 Task: Look for space in Santeramo in Colle, Italy from 6th September, 2023 to 10th September, 2023 for 1 adult in price range Rs.10000 to Rs.15000. Place can be private room with 1  bedroom having 1 bed and 1 bathroom. Property type can be house, flat, guest house, hotel. Booking option can be shelf check-in. Required host language is English.
Action: Mouse moved to (382, 109)
Screenshot: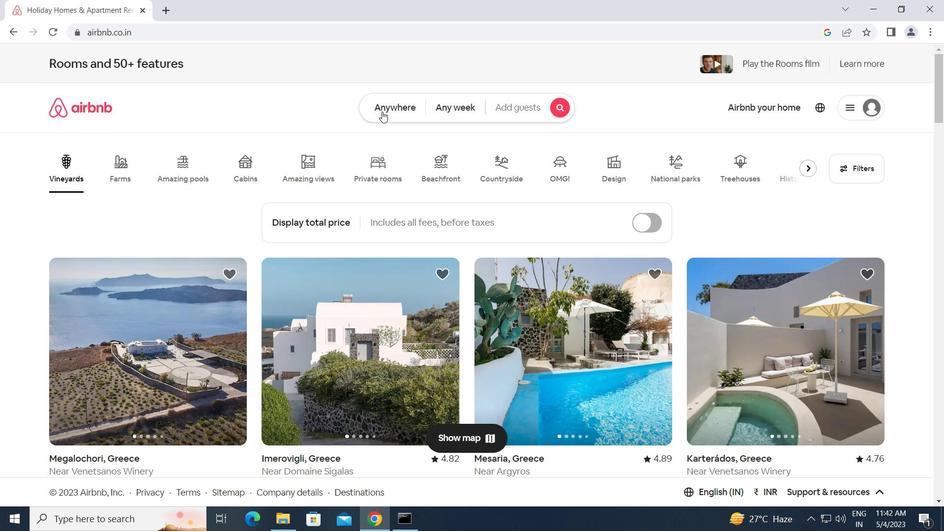 
Action: Mouse pressed left at (382, 109)
Screenshot: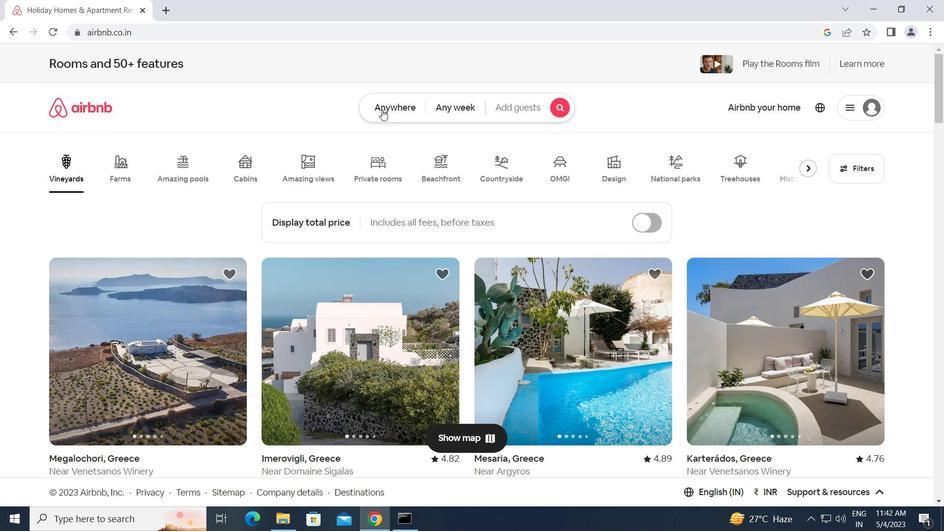 
Action: Mouse moved to (320, 153)
Screenshot: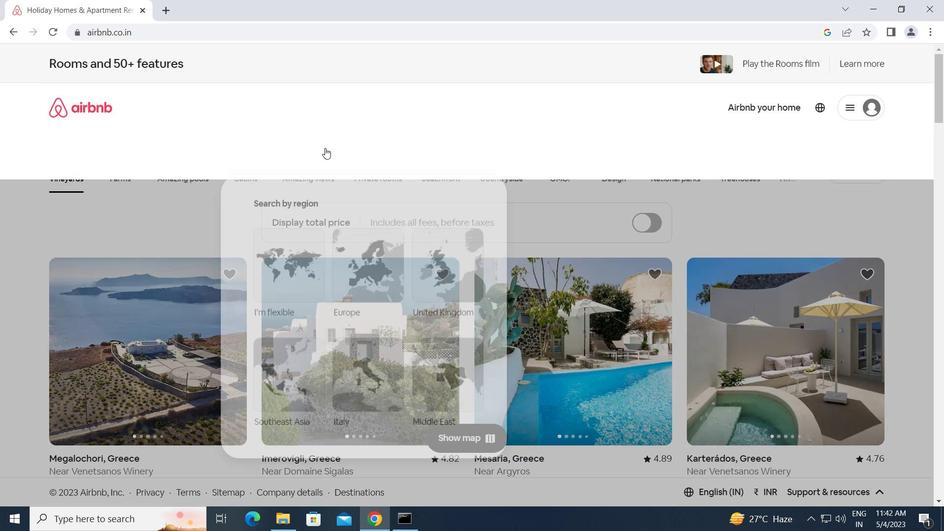 
Action: Mouse pressed left at (320, 153)
Screenshot: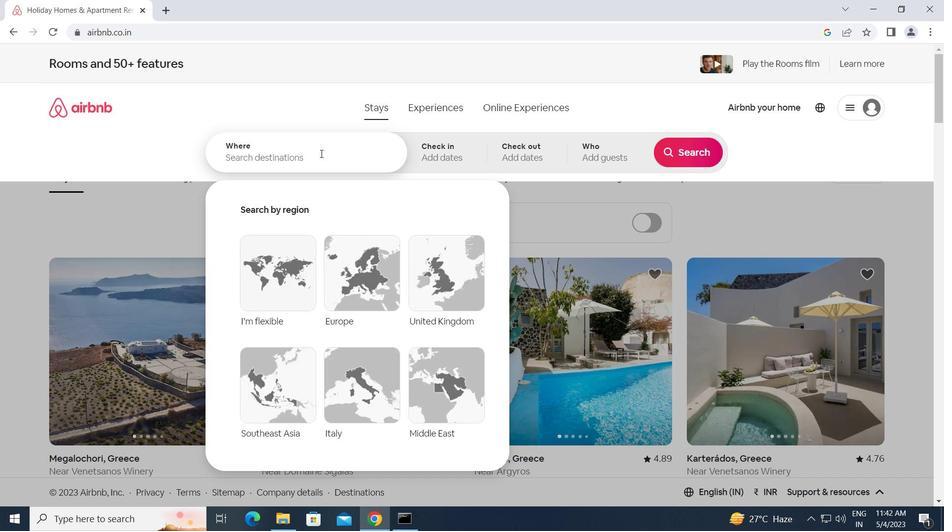 
Action: Mouse moved to (320, 153)
Screenshot: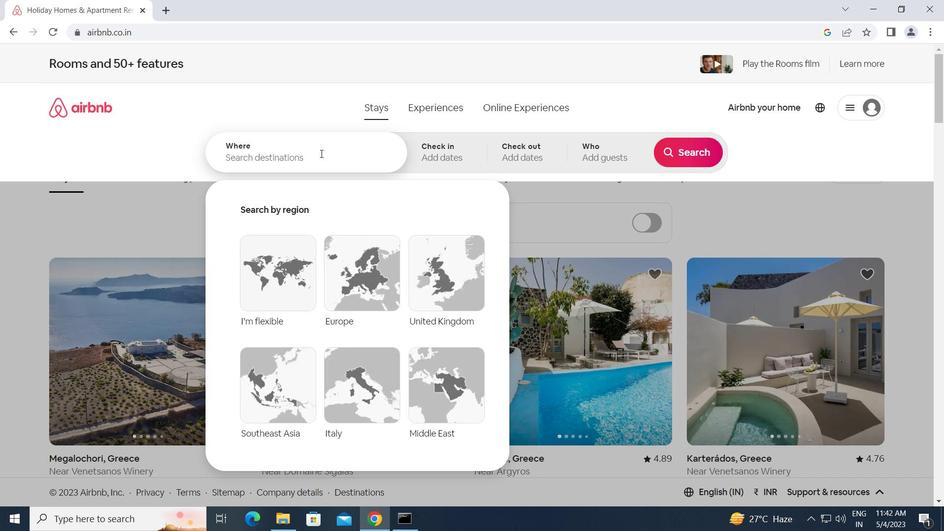 
Action: Key pressed s
Screenshot: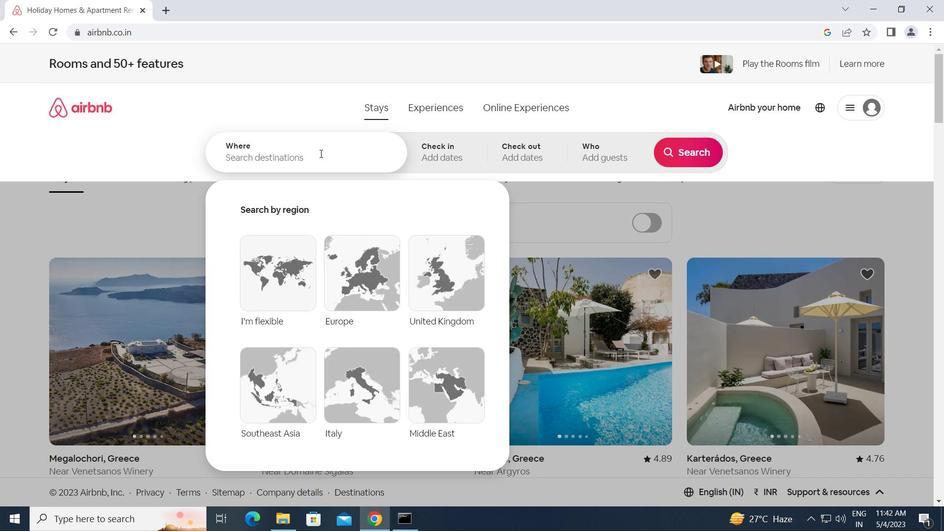 
Action: Mouse moved to (320, 153)
Screenshot: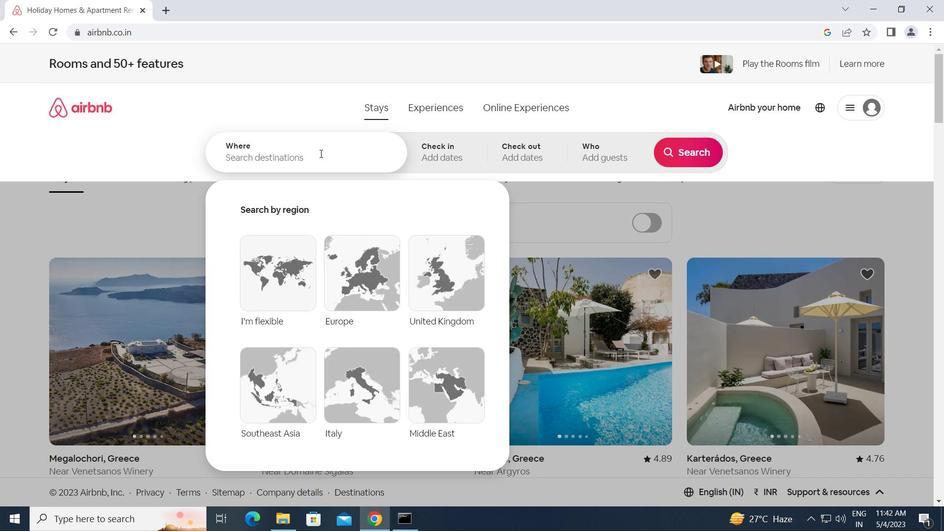 
Action: Key pressed <Key.caps_lock>
Screenshot: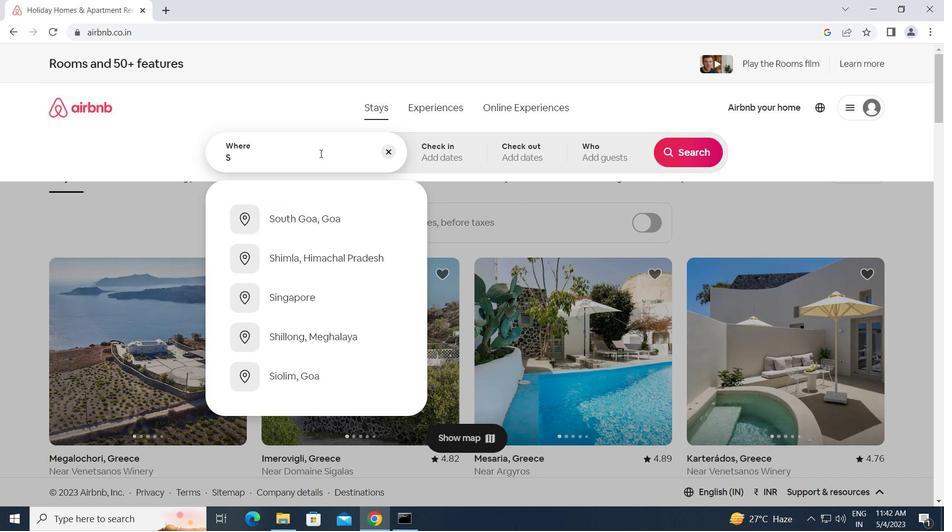 
Action: Mouse moved to (319, 153)
Screenshot: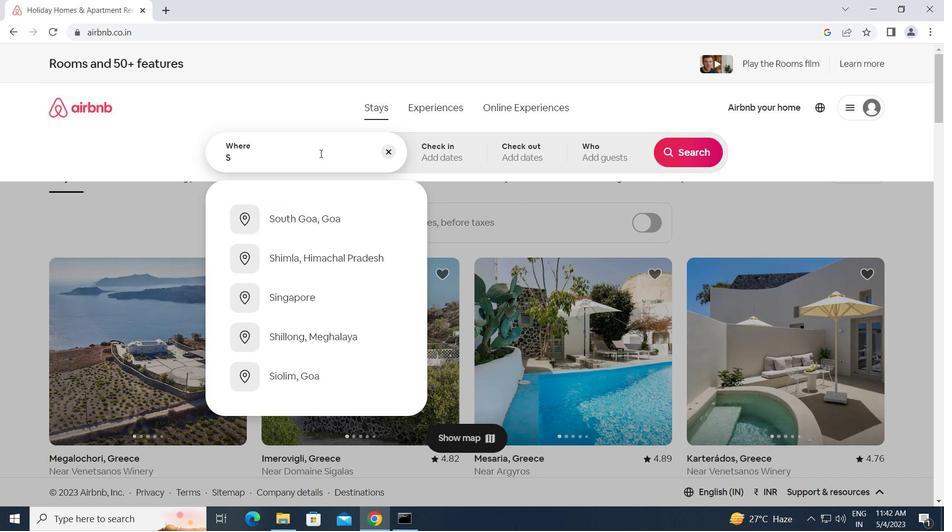 
Action: Key pressed a
Screenshot: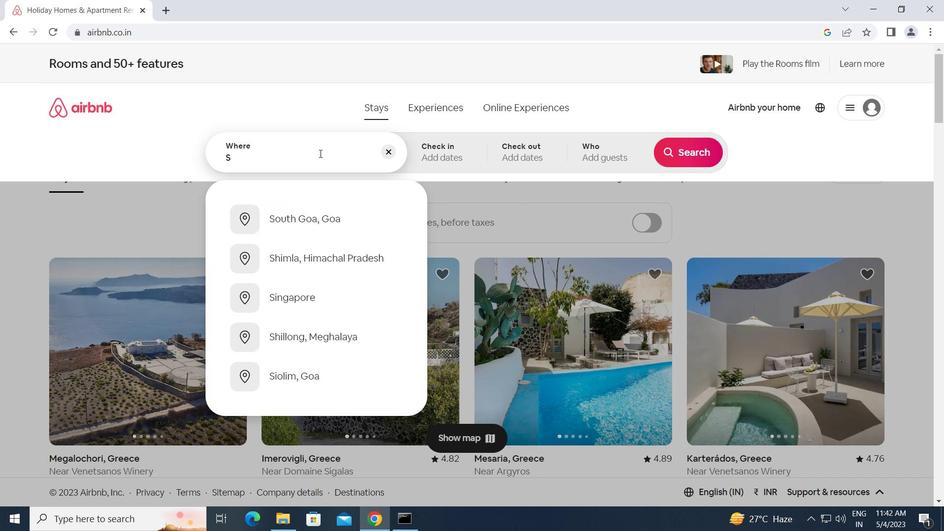 
Action: Mouse moved to (318, 152)
Screenshot: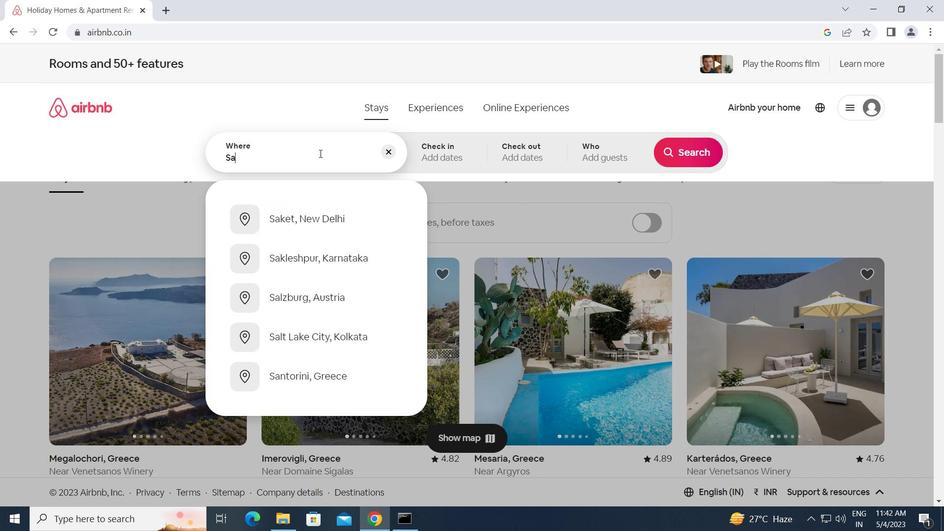 
Action: Key pressed n
Screenshot: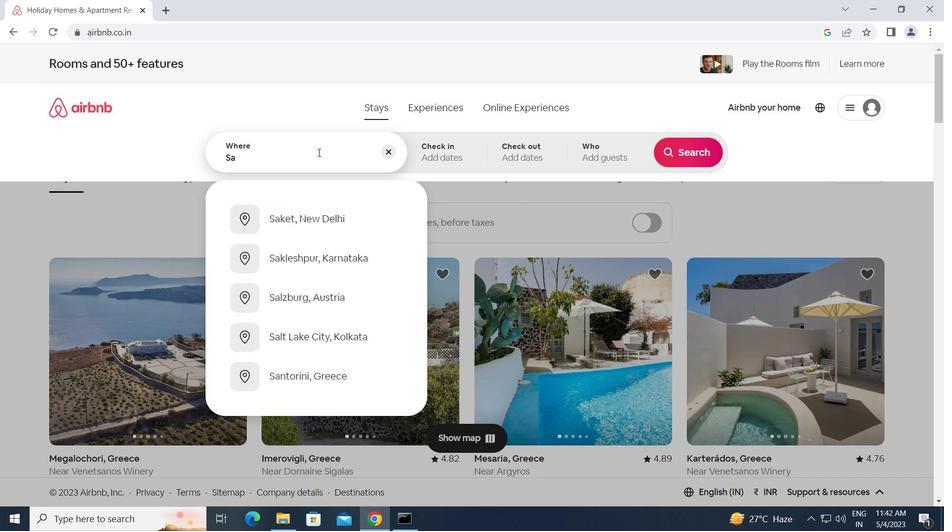 
Action: Mouse moved to (317, 151)
Screenshot: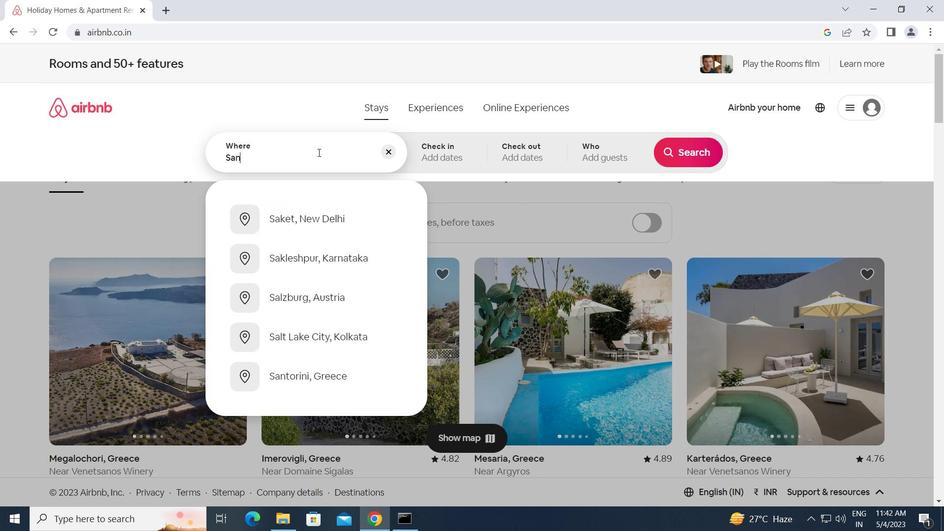 
Action: Key pressed teramo
Screenshot: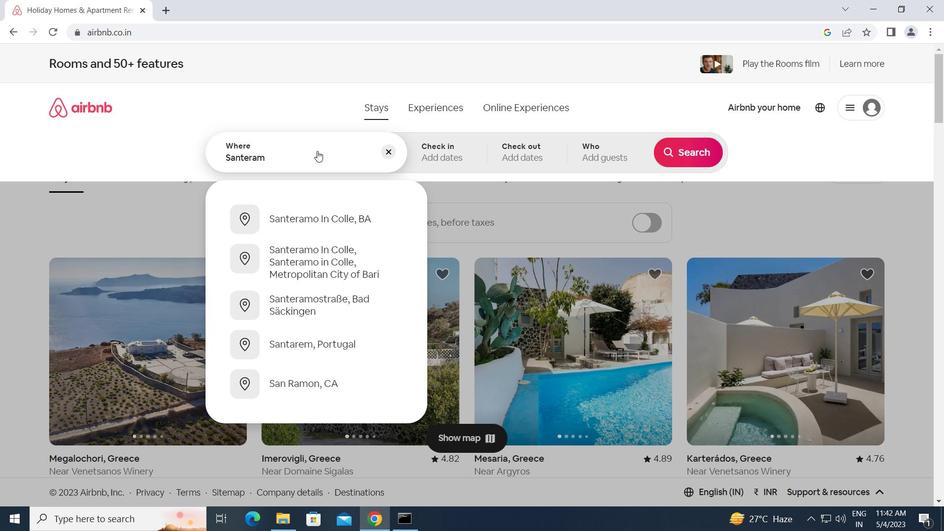 
Action: Mouse moved to (314, 150)
Screenshot: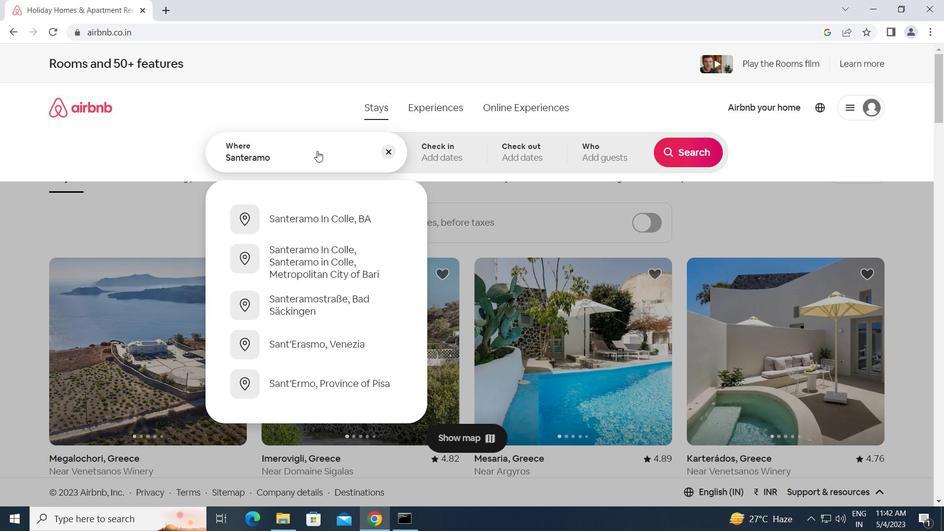 
Action: Key pressed <Key.space>in<Key.space>
Screenshot: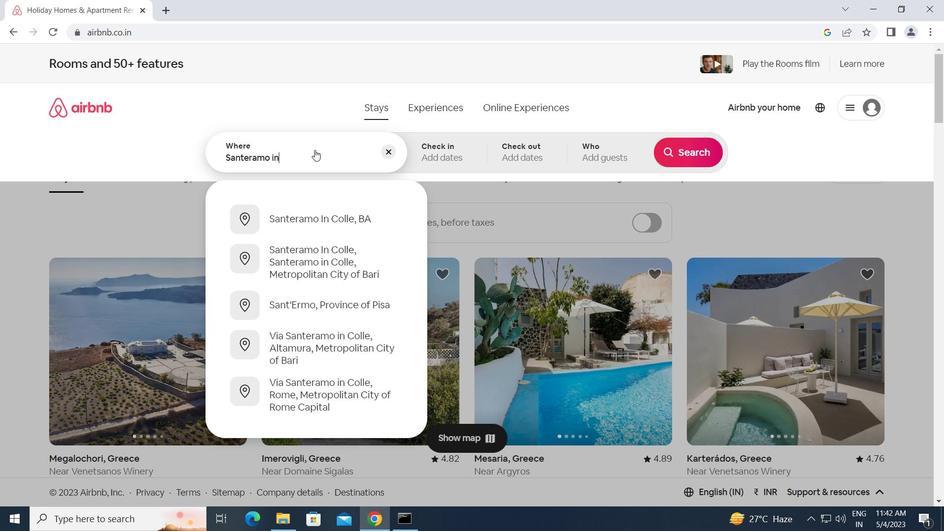 
Action: Mouse moved to (311, 149)
Screenshot: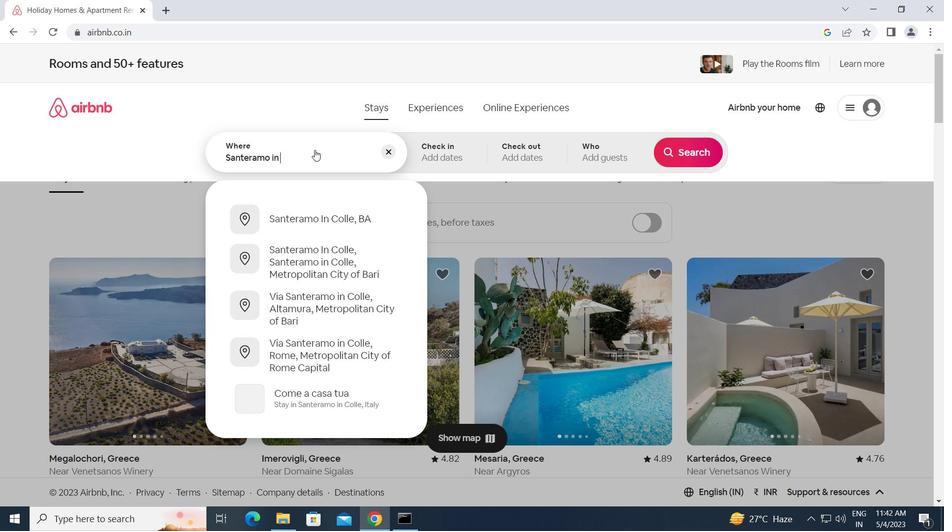 
Action: Key pressed <Key.caps_lock>c<Key.caps_lock>o
Screenshot: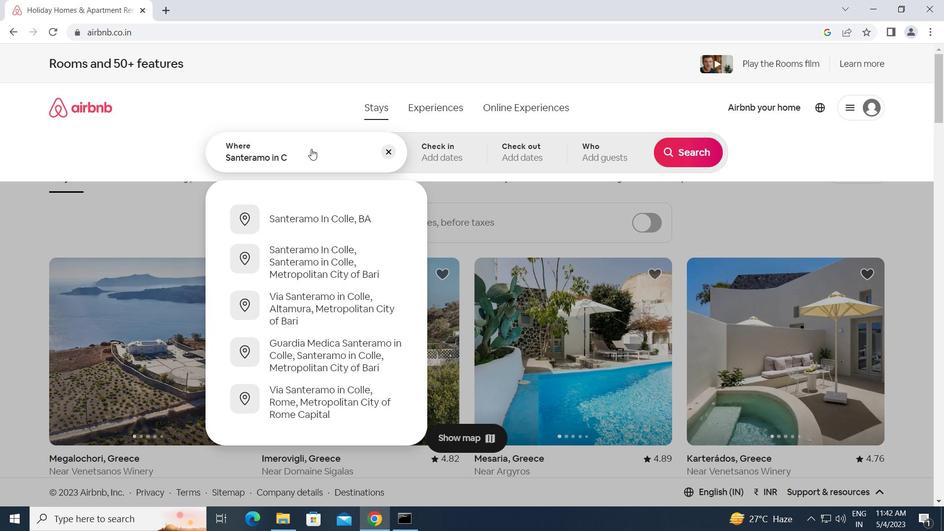 
Action: Mouse moved to (311, 148)
Screenshot: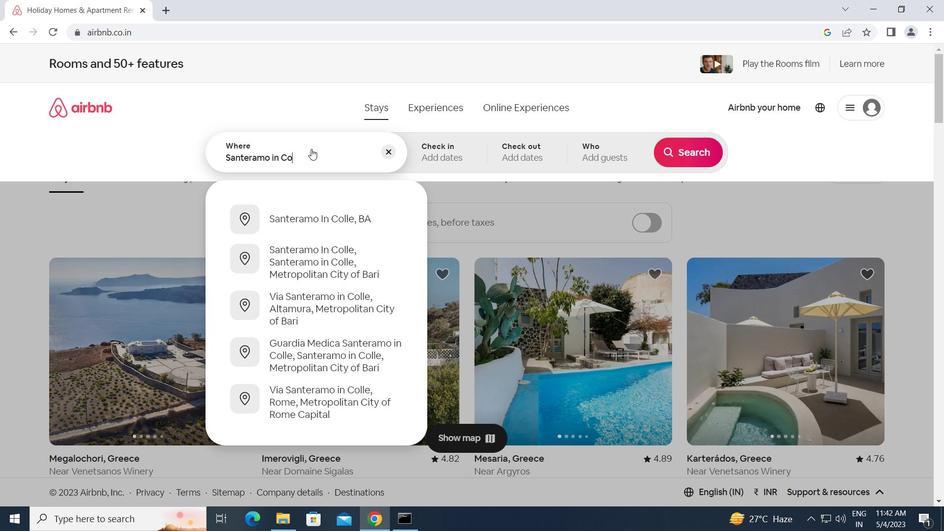 
Action: Key pressed lle,<Key.space><Key.caps_lock>
Screenshot: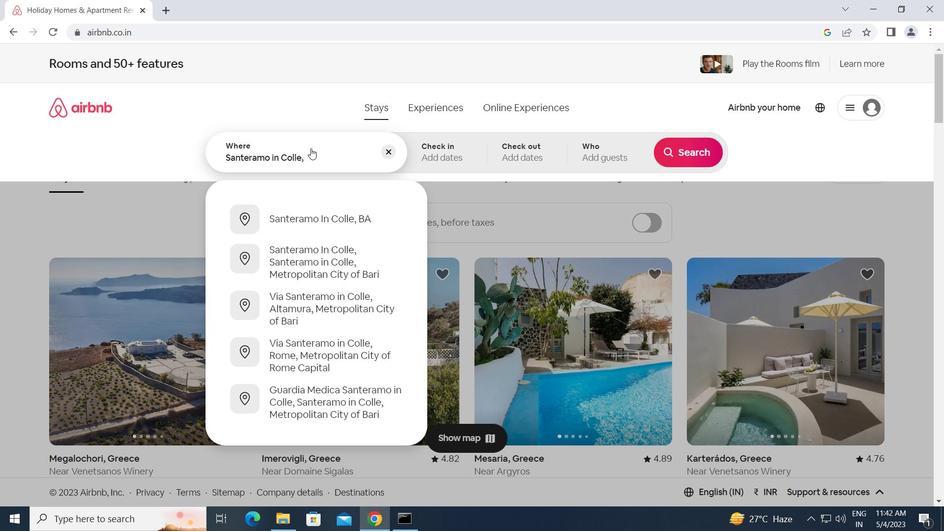 
Action: Mouse moved to (609, 221)
Screenshot: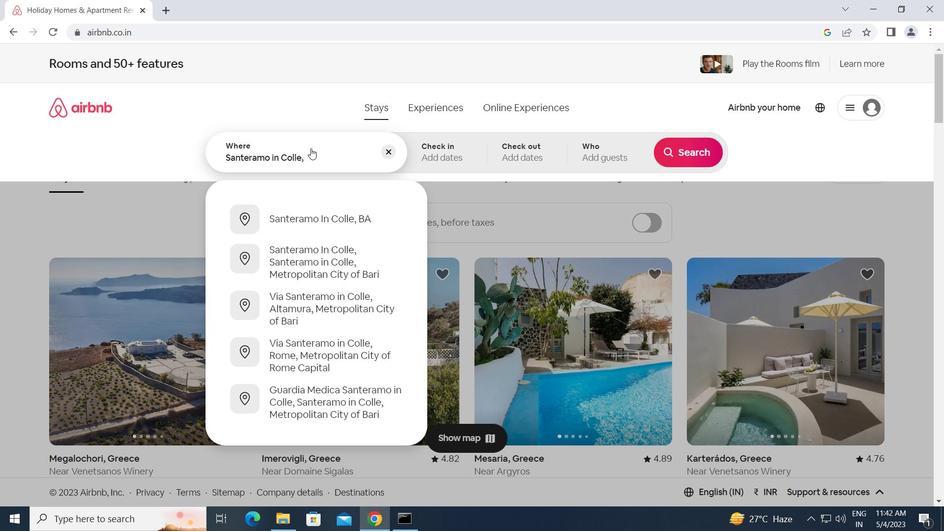 
Action: Key pressed i<Key.caps_lock>taly<Key.enter>
Screenshot: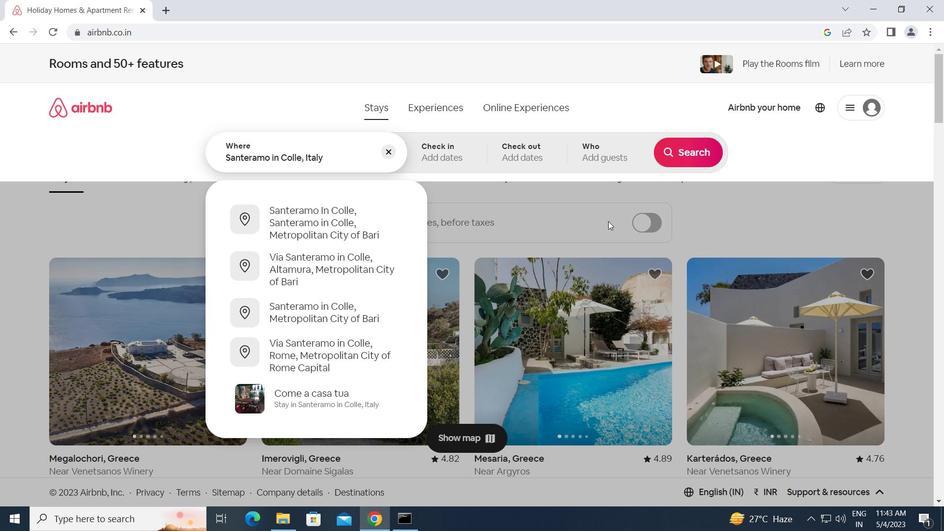 
Action: Mouse moved to (683, 258)
Screenshot: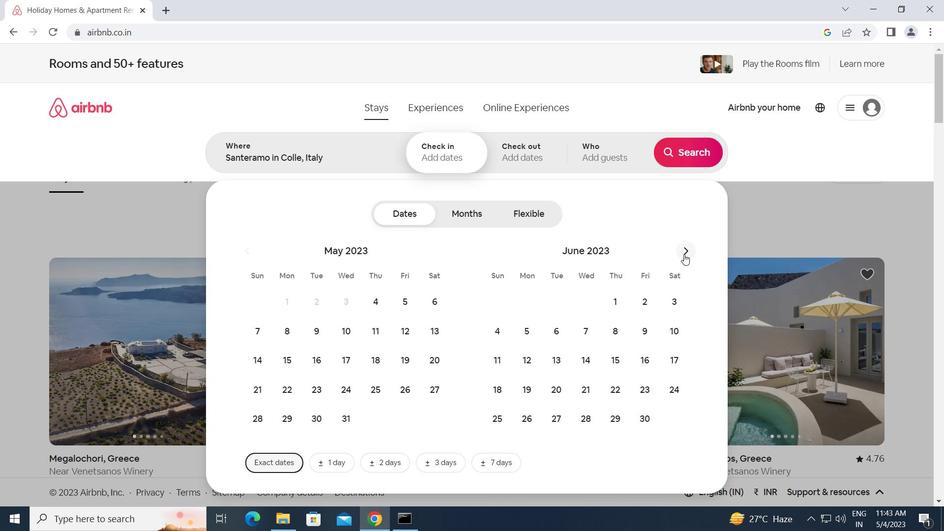
Action: Mouse pressed left at (683, 258)
Screenshot: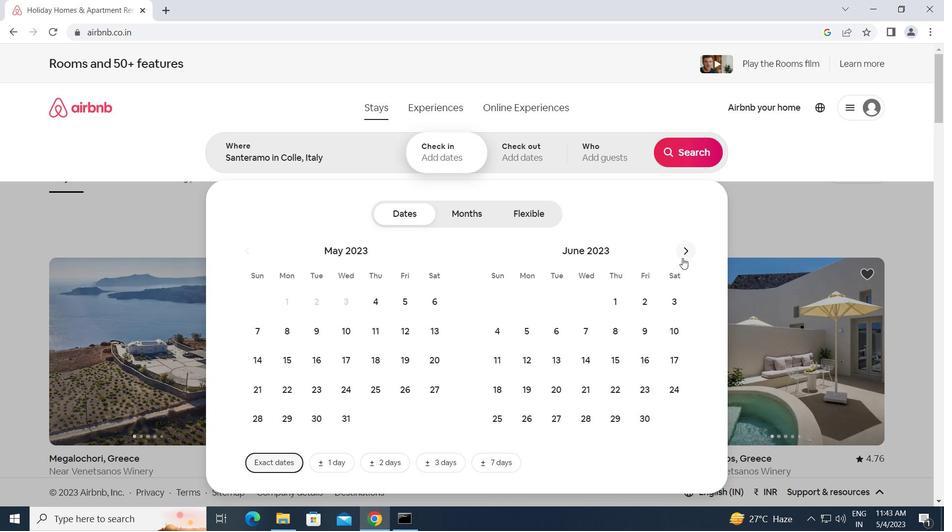 
Action: Mouse moved to (683, 258)
Screenshot: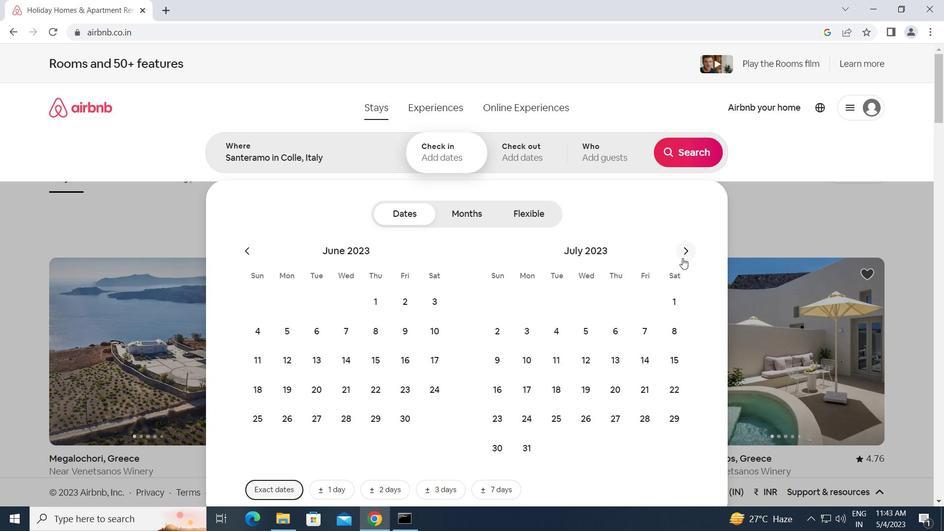 
Action: Mouse pressed left at (683, 258)
Screenshot: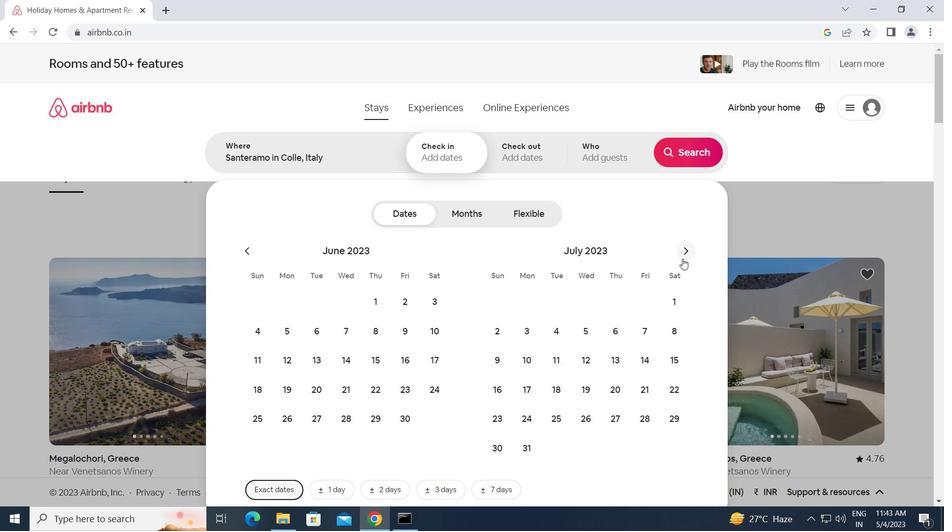 
Action: Mouse pressed left at (683, 258)
Screenshot: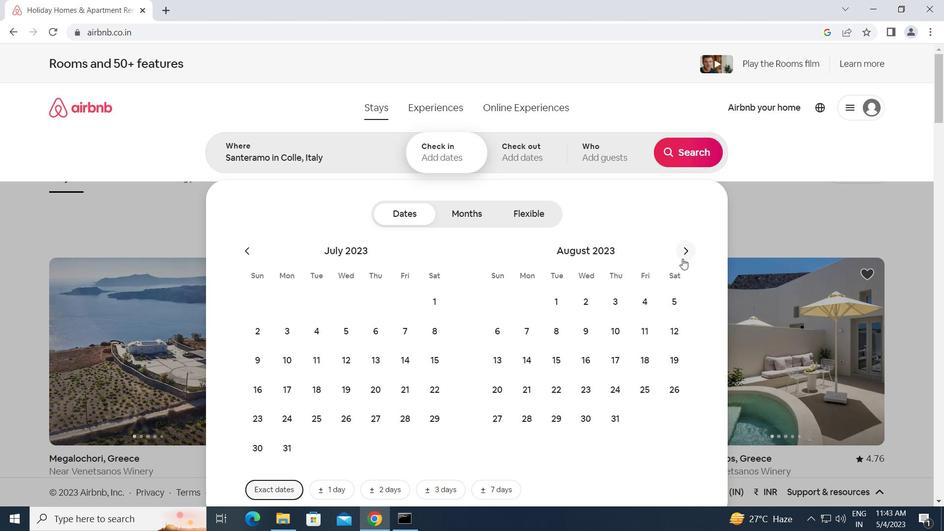 
Action: Mouse moved to (584, 331)
Screenshot: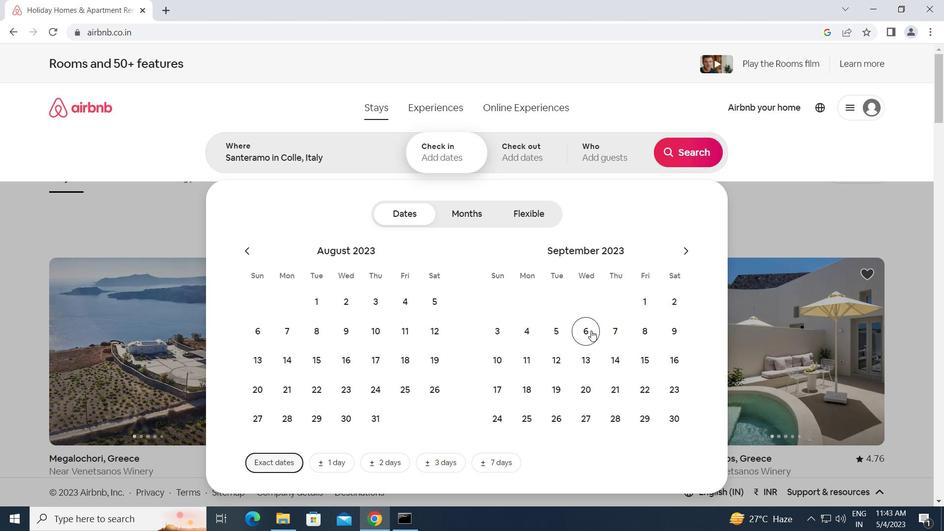 
Action: Mouse pressed left at (584, 331)
Screenshot: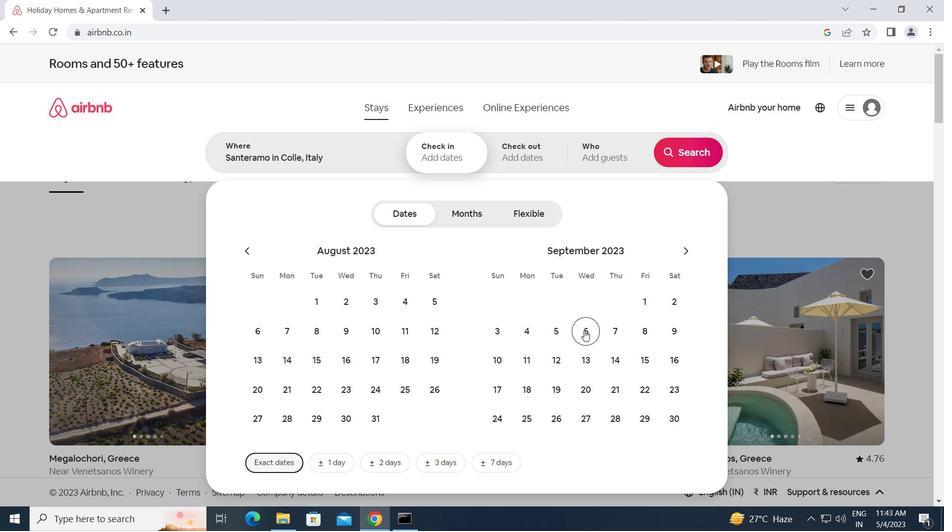 
Action: Mouse moved to (500, 362)
Screenshot: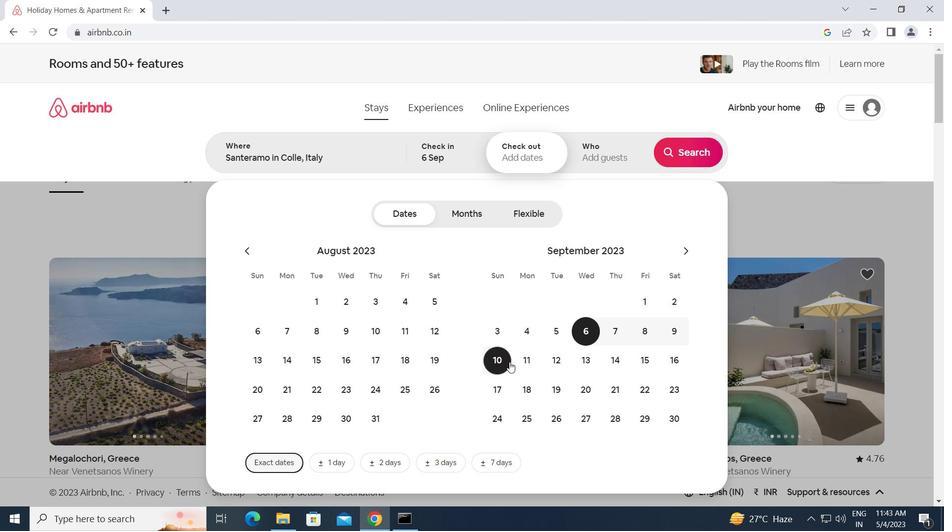 
Action: Mouse pressed left at (500, 362)
Screenshot: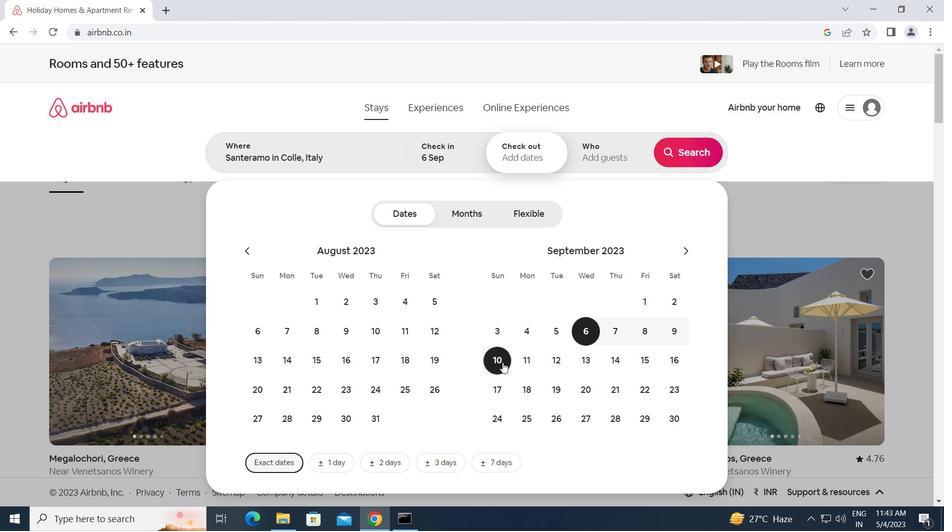 
Action: Mouse moved to (620, 151)
Screenshot: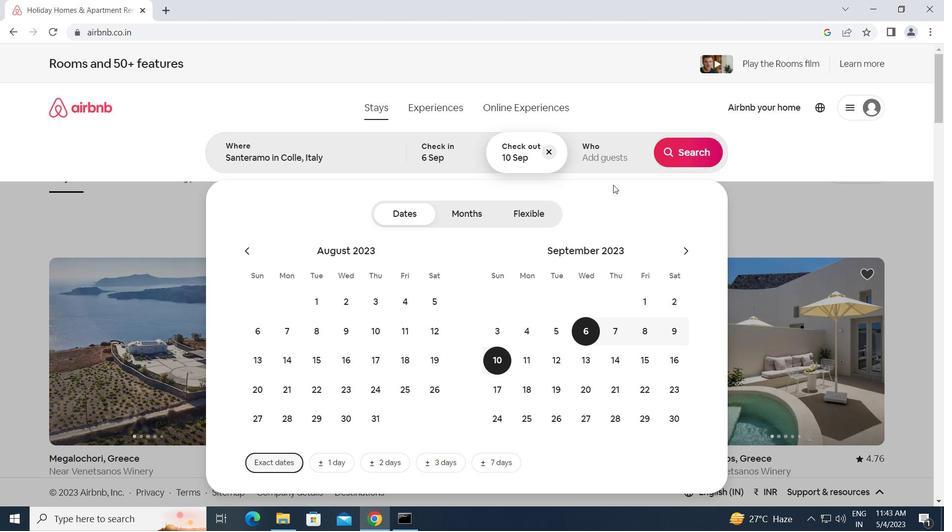 
Action: Mouse pressed left at (620, 151)
Screenshot: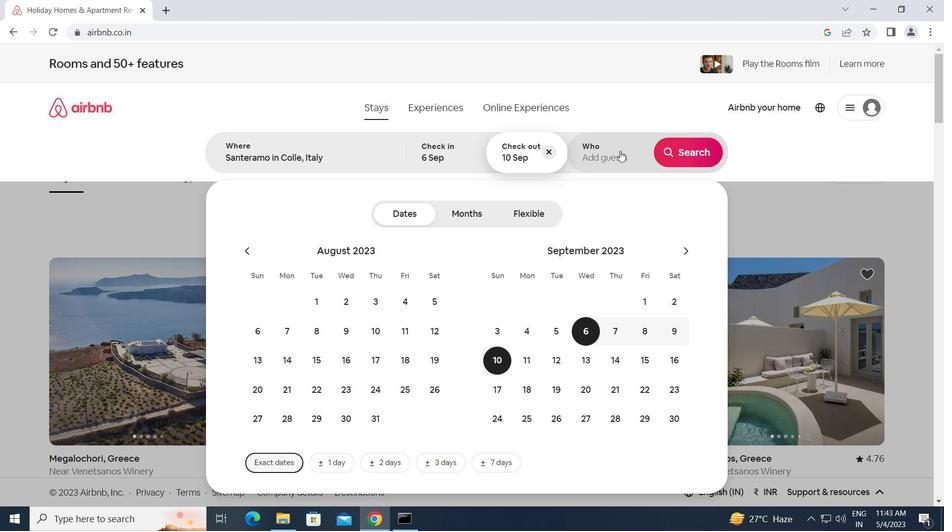 
Action: Mouse moved to (687, 217)
Screenshot: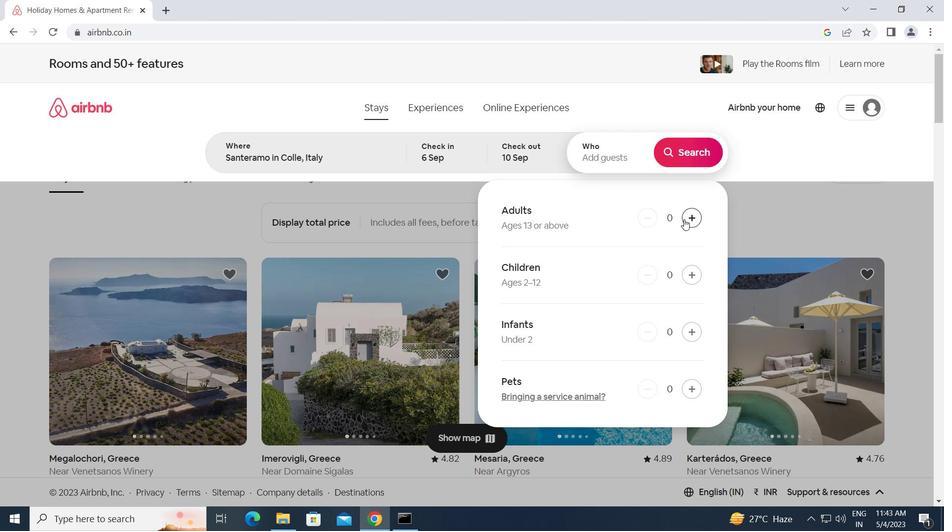 
Action: Mouse pressed left at (687, 217)
Screenshot: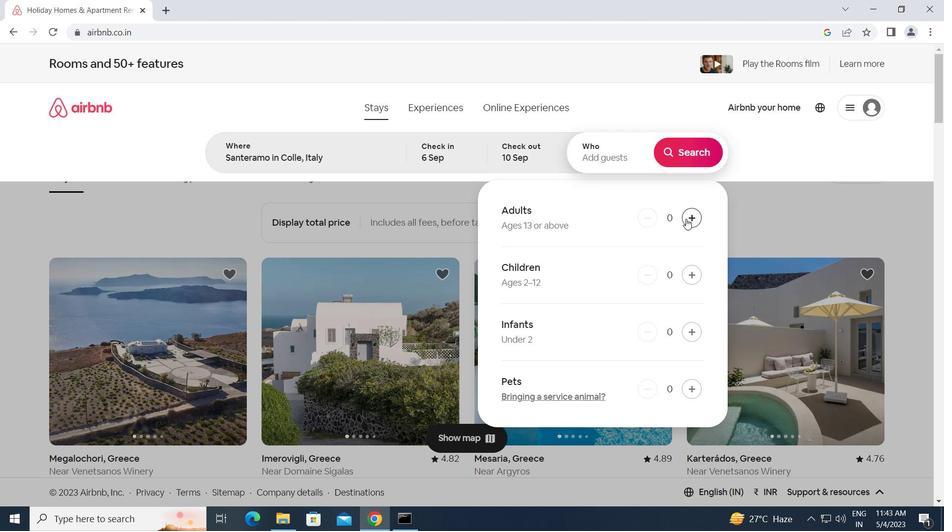 
Action: Mouse moved to (696, 153)
Screenshot: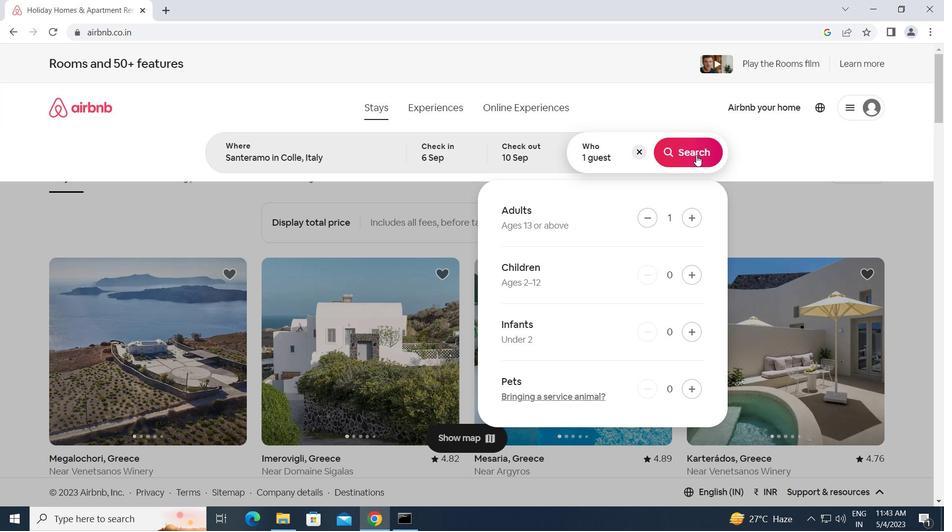 
Action: Mouse pressed left at (696, 153)
Screenshot: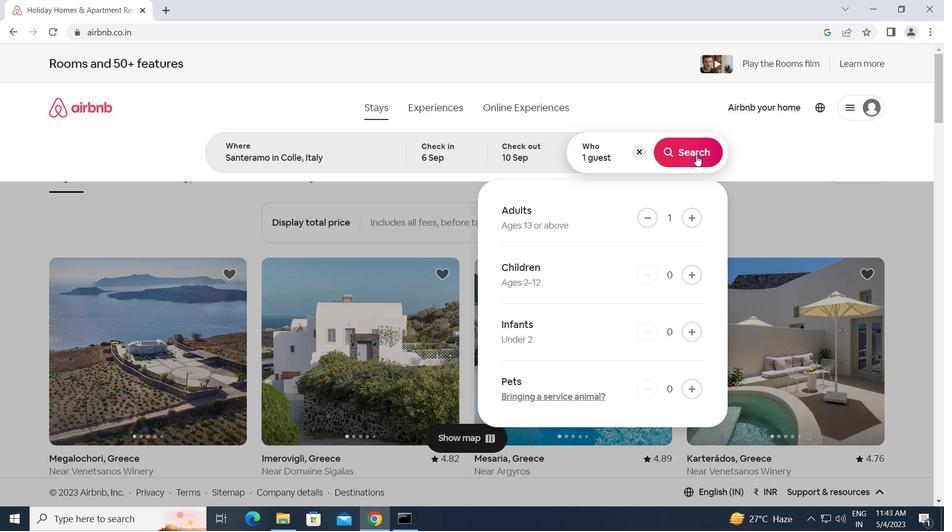 
Action: Mouse moved to (877, 113)
Screenshot: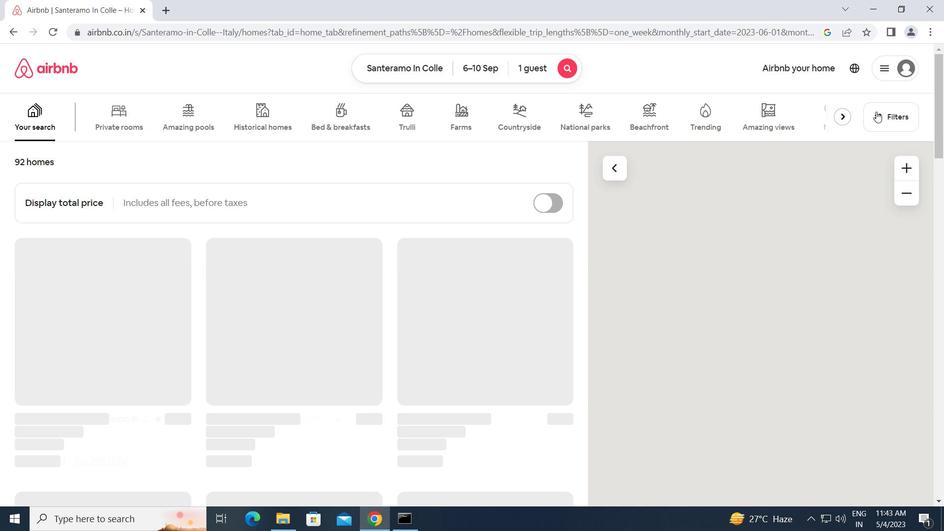 
Action: Mouse pressed left at (877, 113)
Screenshot: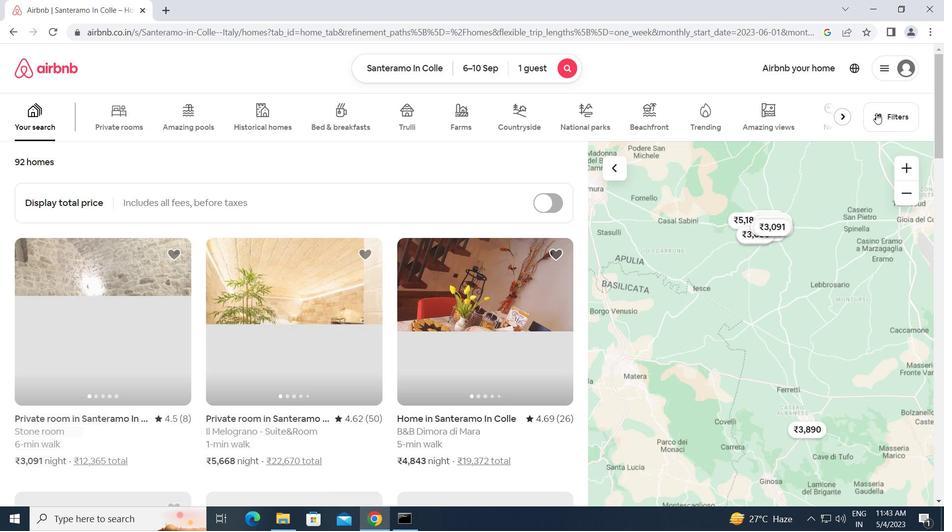 
Action: Mouse moved to (307, 278)
Screenshot: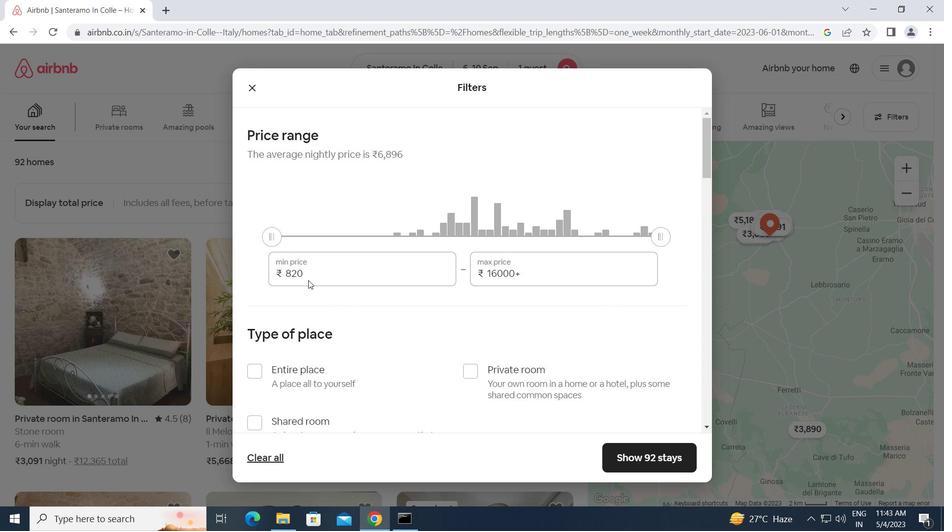 
Action: Mouse pressed left at (307, 278)
Screenshot: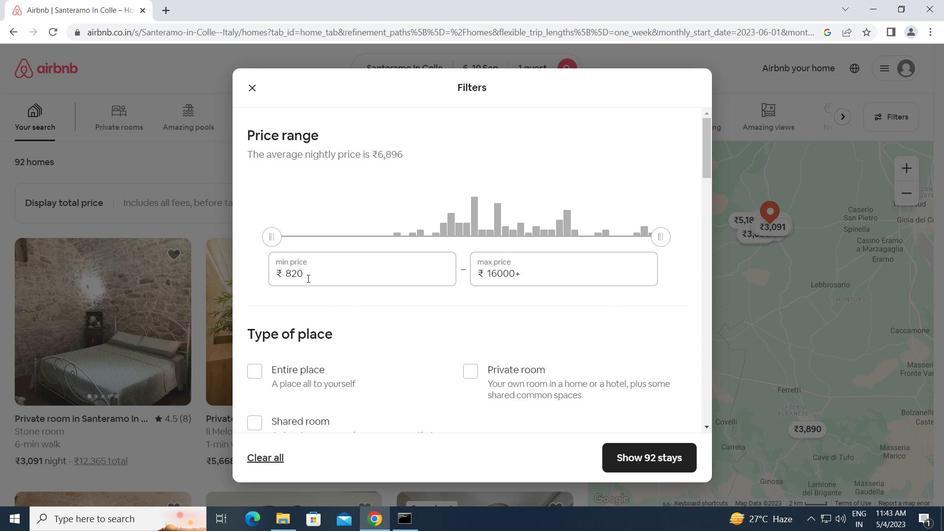 
Action: Mouse moved to (304, 274)
Screenshot: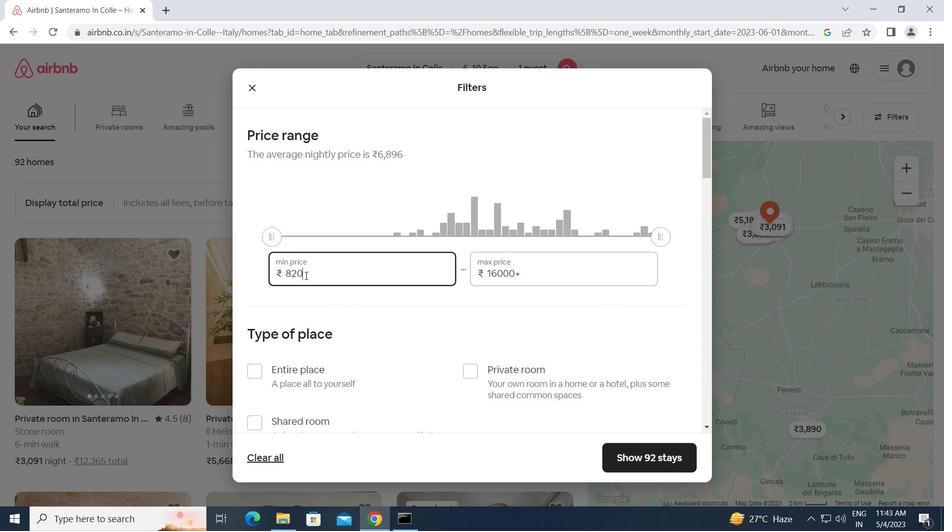 
Action: Key pressed <Key.backspace><Key.backspace><Key.backspace>10000
Screenshot: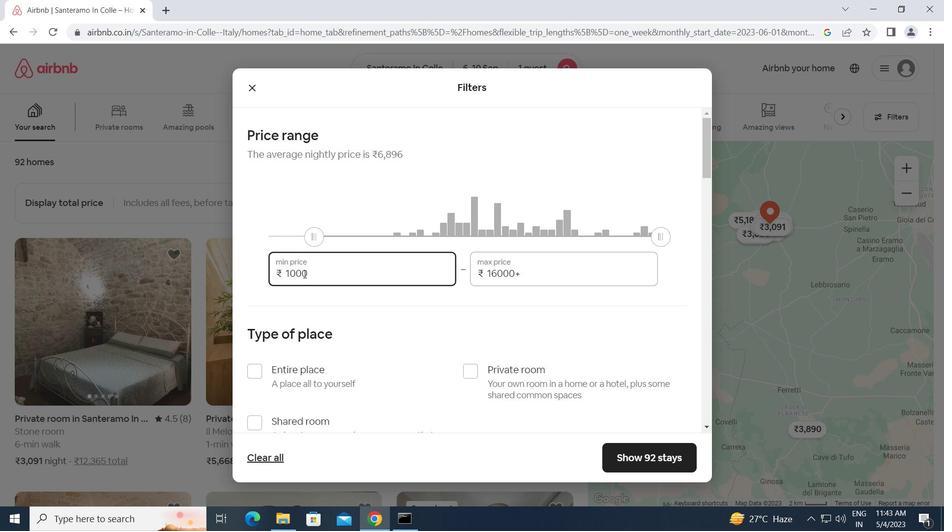 
Action: Mouse moved to (517, 391)
Screenshot: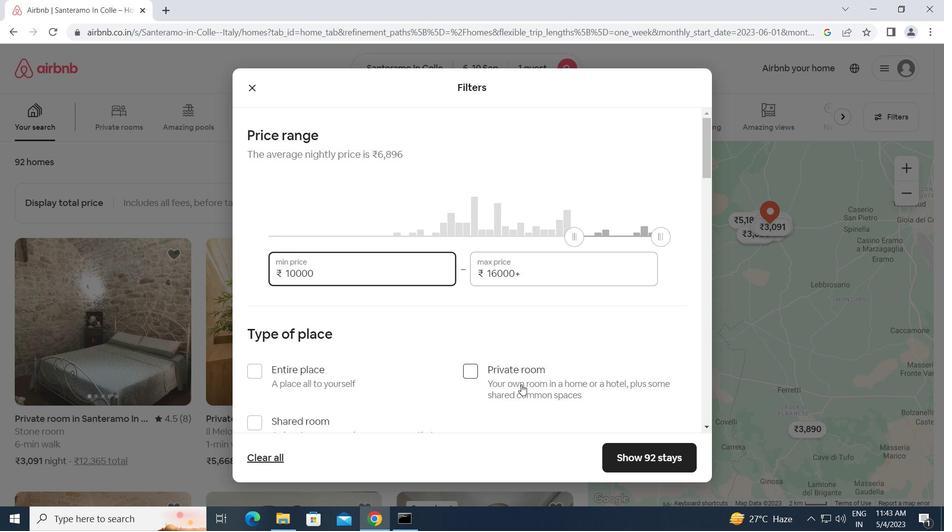
Action: Key pressed <Key.tab>
Screenshot: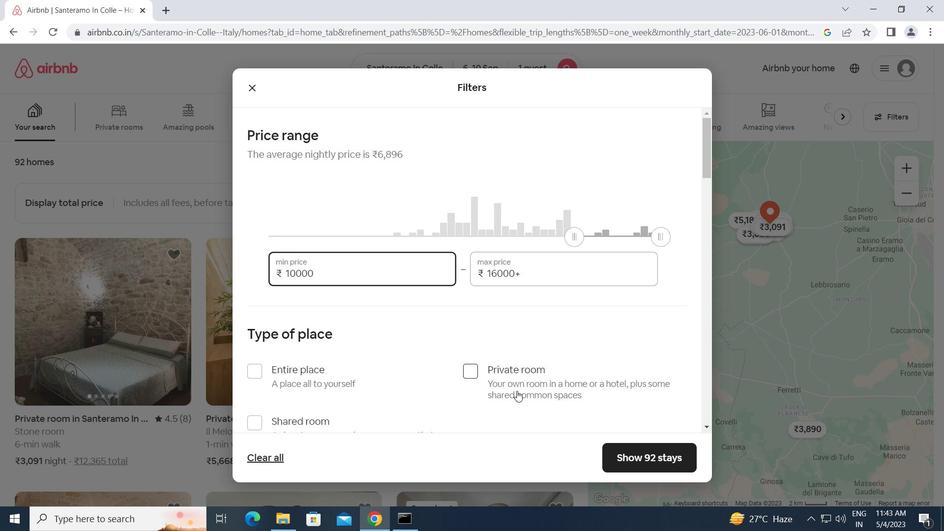 
Action: Mouse moved to (517, 391)
Screenshot: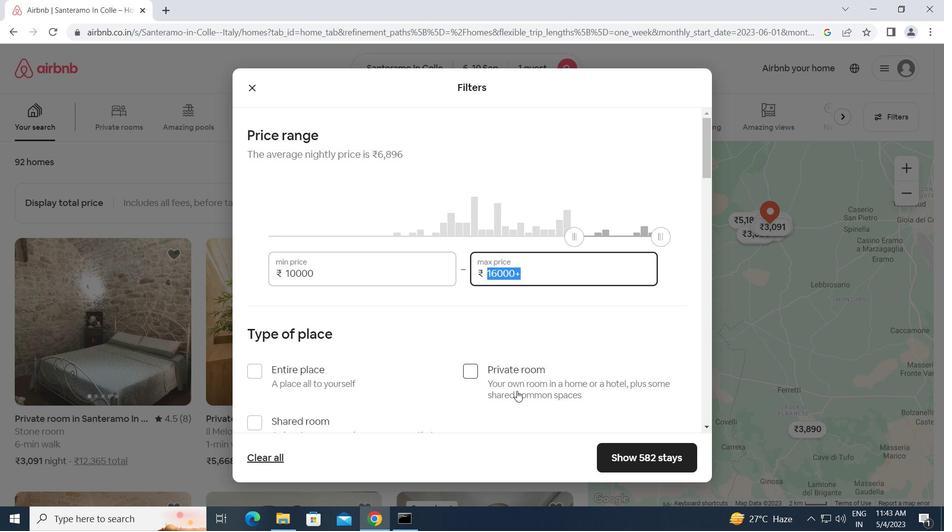 
Action: Key pressed 15
Screenshot: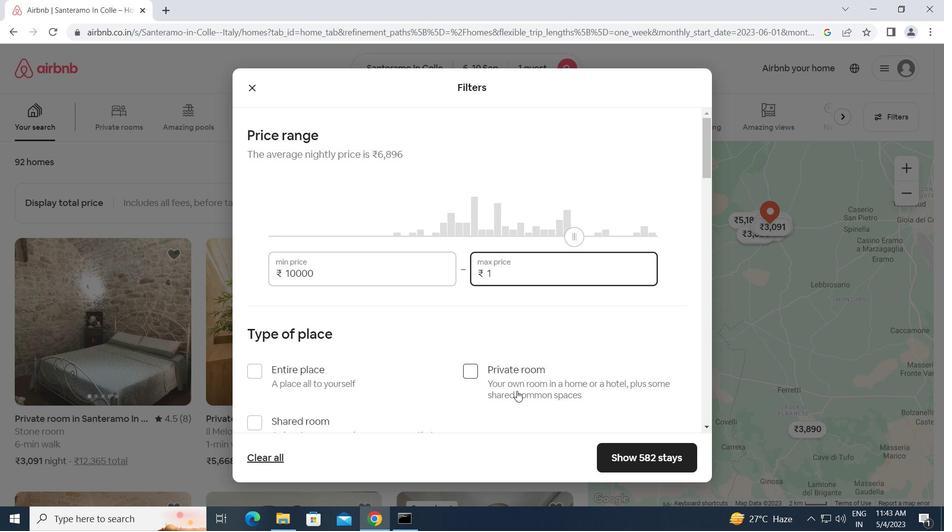 
Action: Mouse moved to (516, 390)
Screenshot: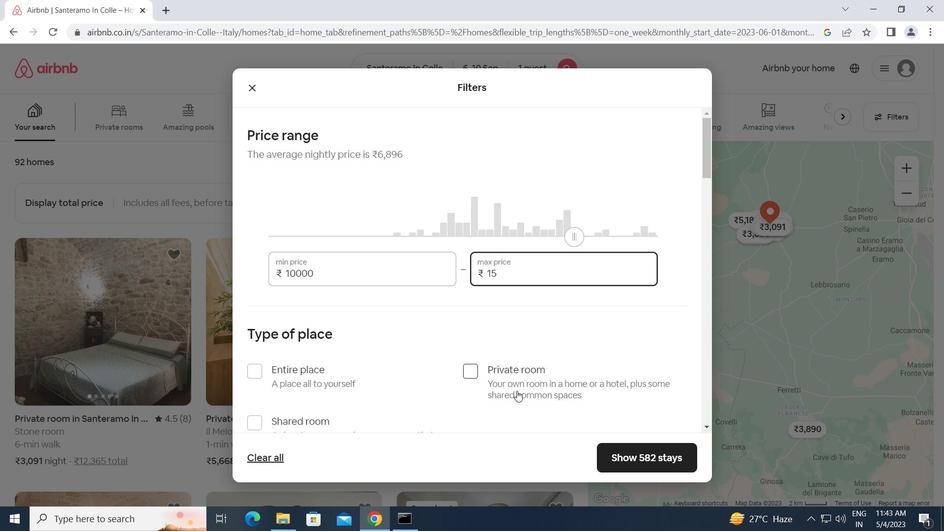 
Action: Key pressed 000
Screenshot: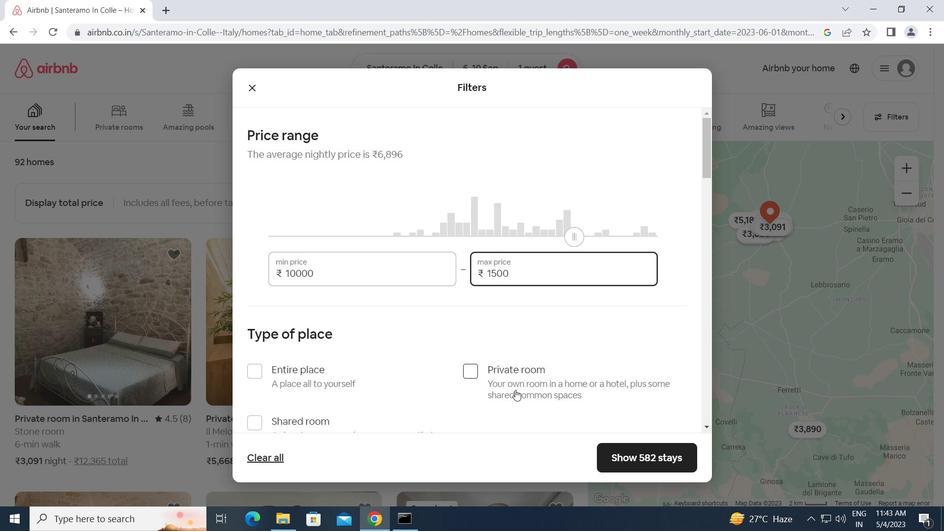 
Action: Mouse moved to (469, 375)
Screenshot: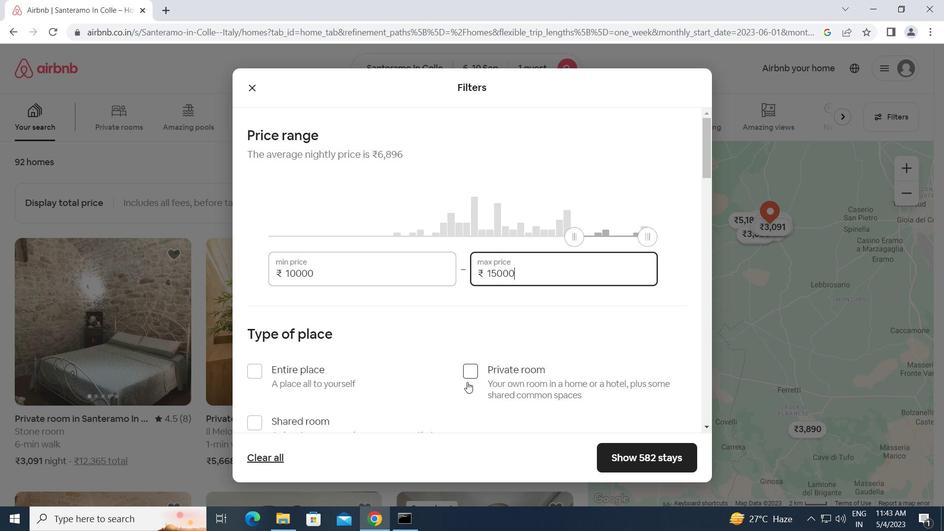 
Action: Mouse pressed left at (469, 375)
Screenshot: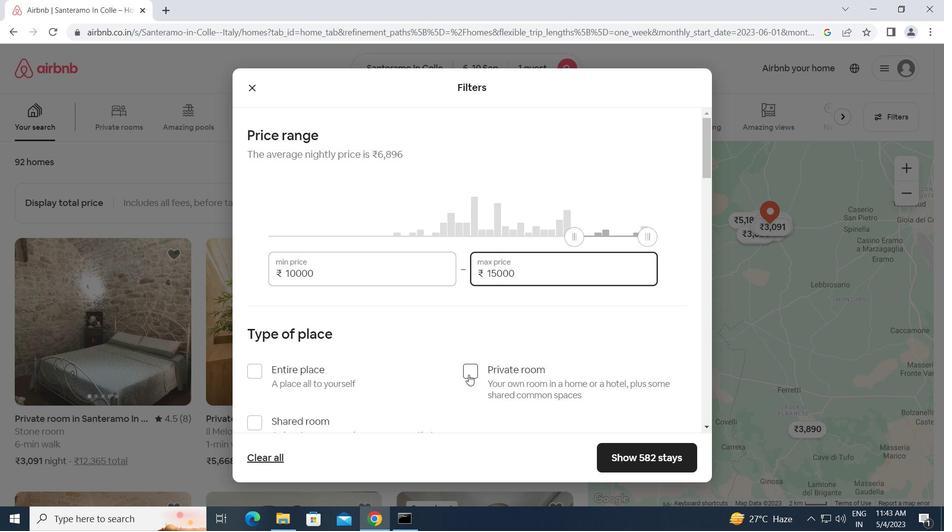 
Action: Mouse moved to (442, 378)
Screenshot: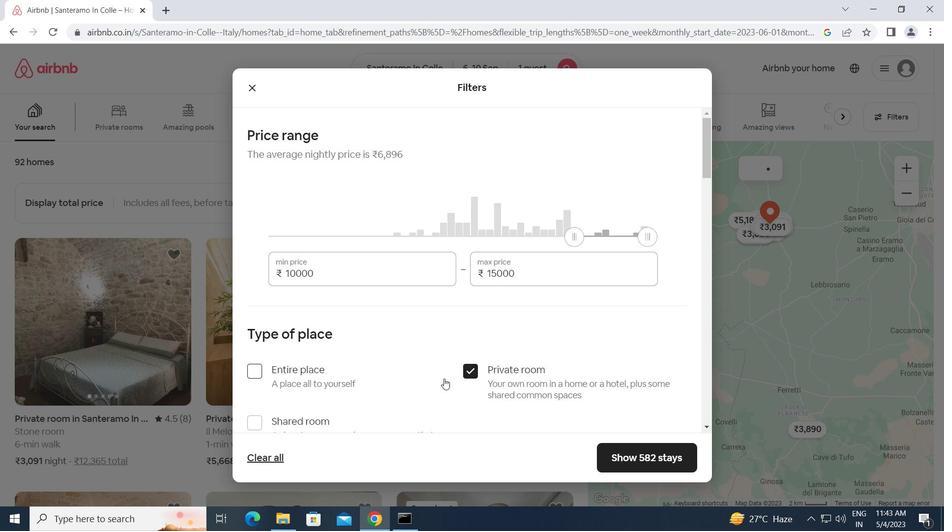 
Action: Mouse scrolled (442, 378) with delta (0, 0)
Screenshot: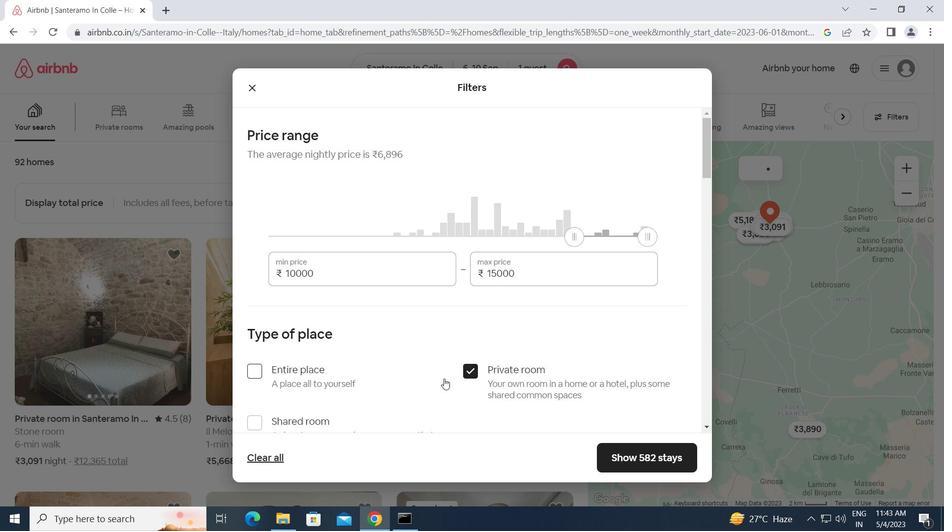 
Action: Mouse moved to (441, 378)
Screenshot: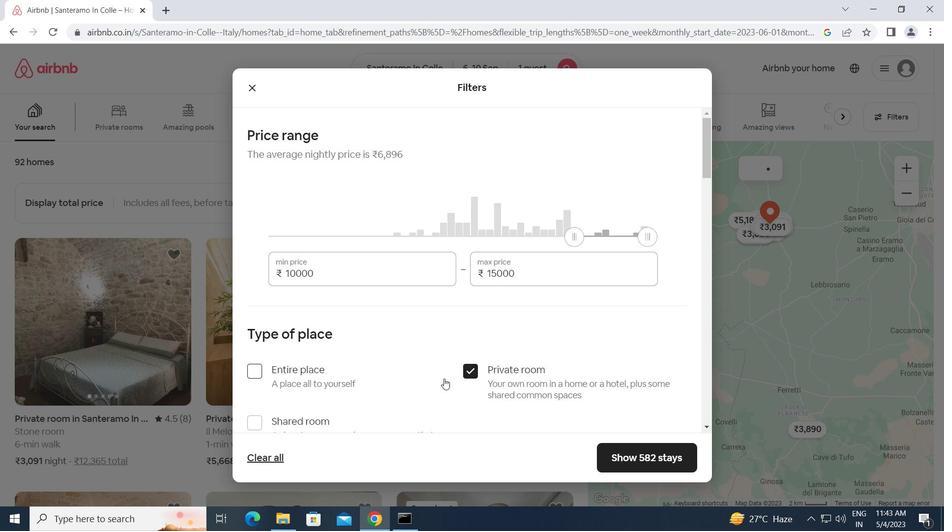 
Action: Mouse scrolled (441, 378) with delta (0, 0)
Screenshot: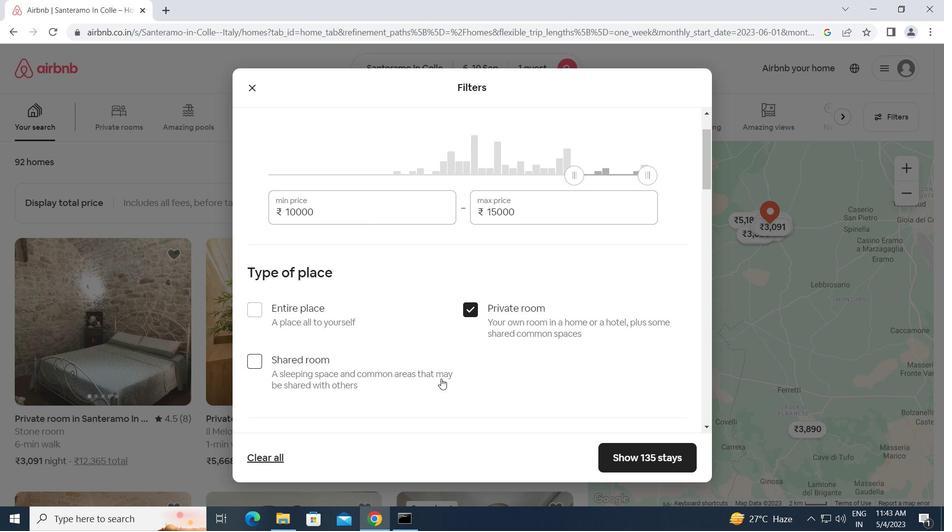 
Action: Mouse moved to (371, 397)
Screenshot: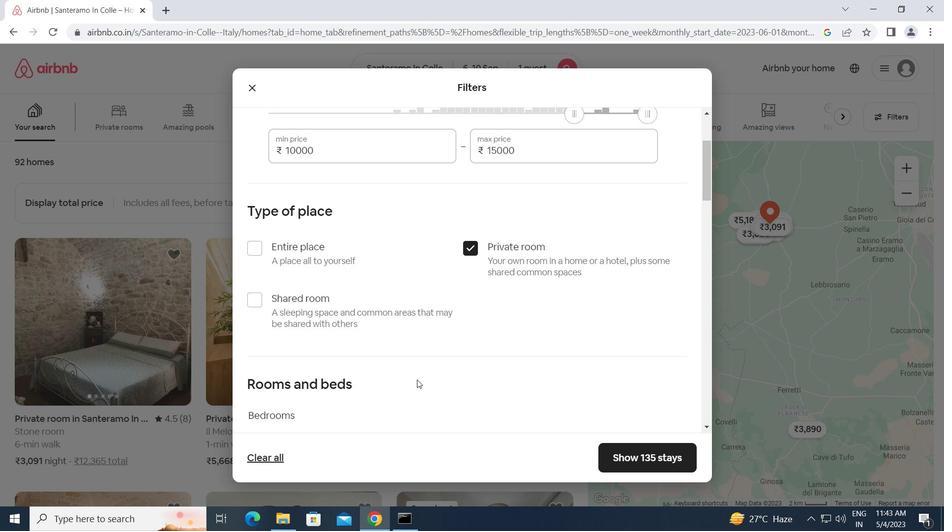 
Action: Mouse scrolled (371, 397) with delta (0, 0)
Screenshot: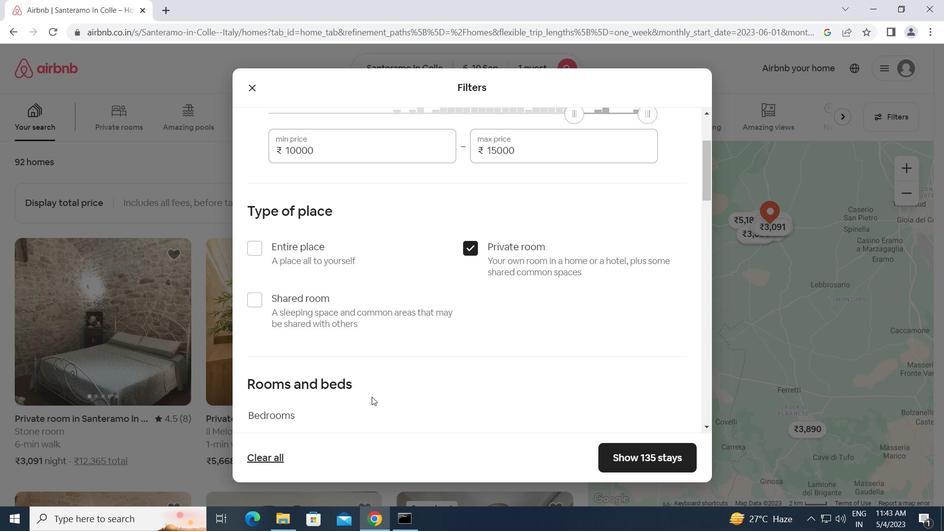 
Action: Mouse moved to (321, 378)
Screenshot: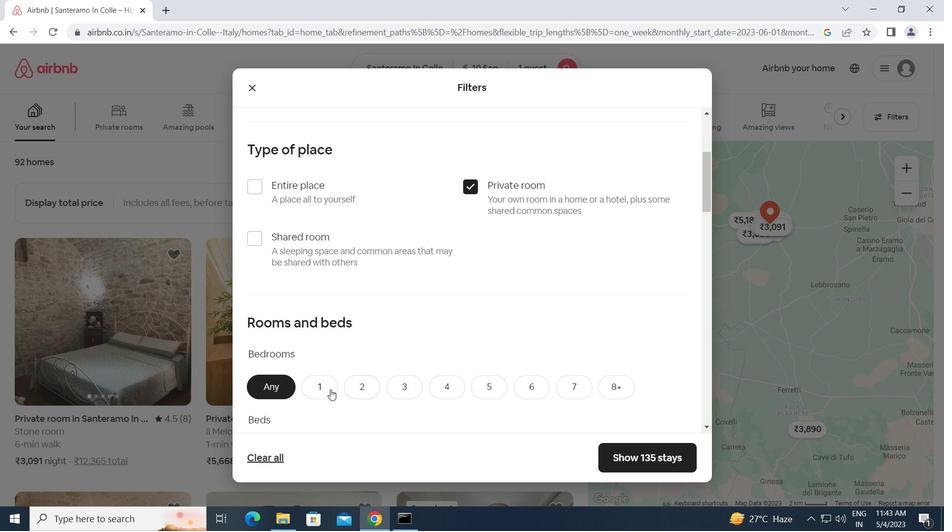 
Action: Mouse pressed left at (321, 378)
Screenshot: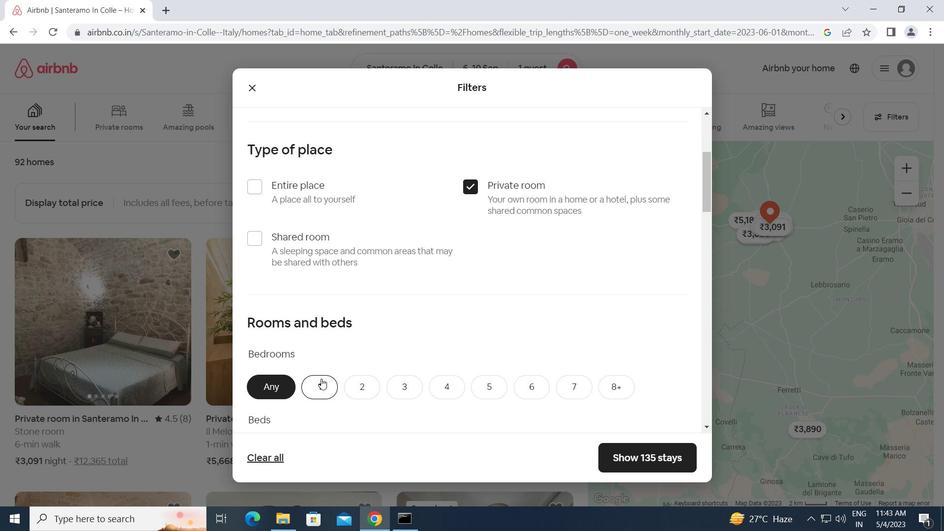 
Action: Mouse moved to (333, 395)
Screenshot: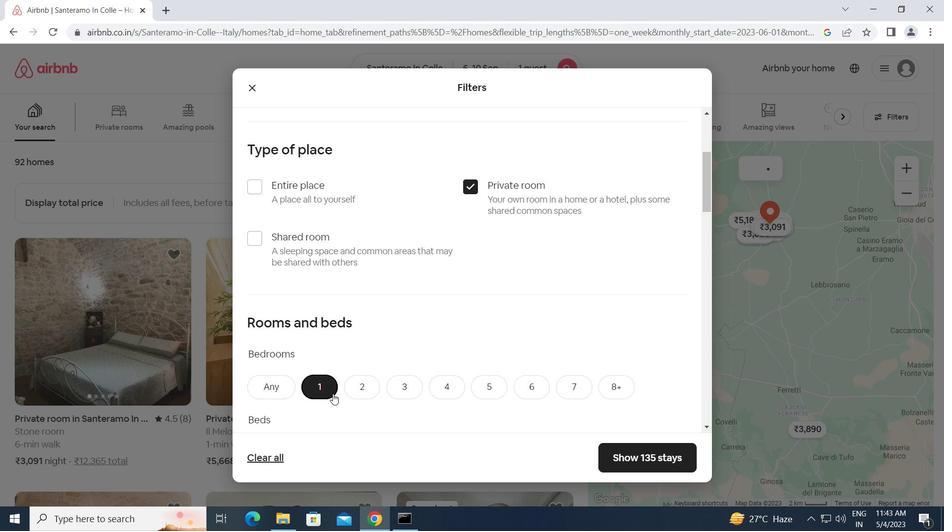 
Action: Mouse scrolled (333, 395) with delta (0, 0)
Screenshot: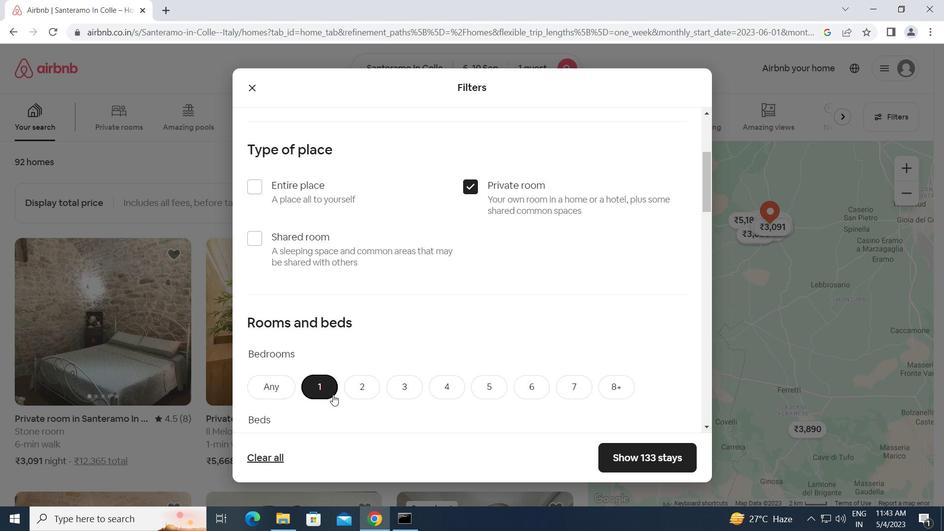 
Action: Mouse scrolled (333, 395) with delta (0, 0)
Screenshot: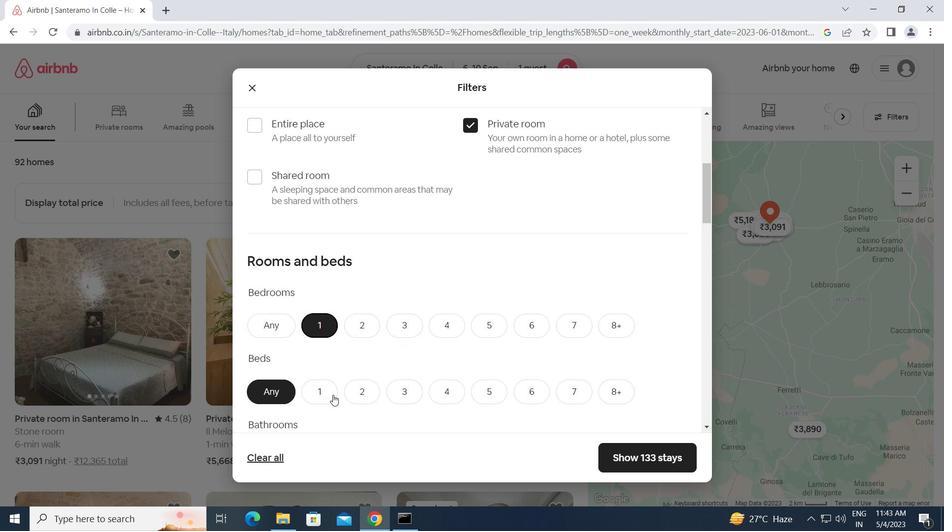 
Action: Mouse moved to (318, 335)
Screenshot: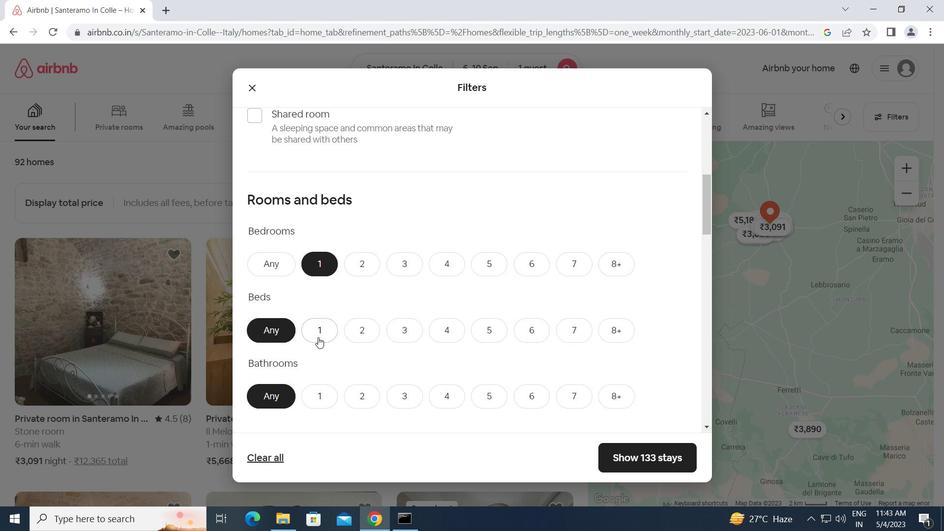 
Action: Mouse pressed left at (318, 335)
Screenshot: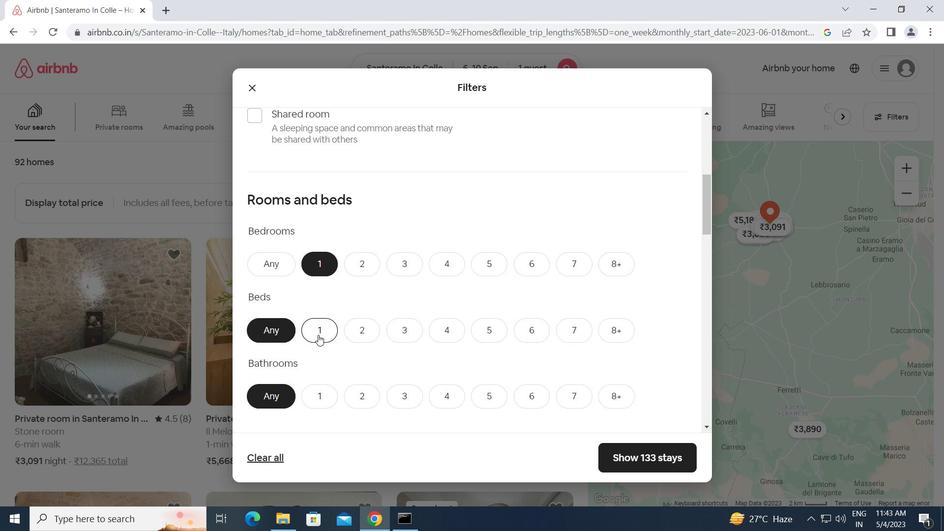 
Action: Mouse moved to (322, 399)
Screenshot: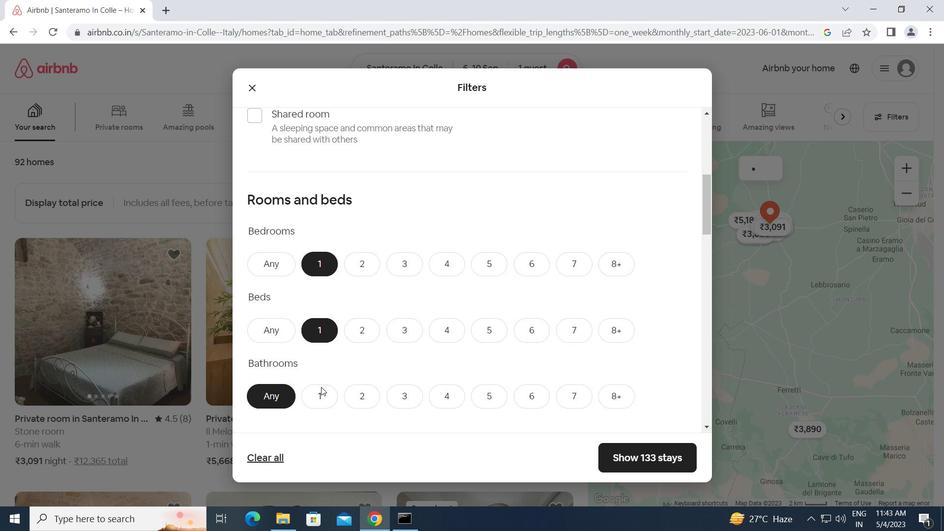 
Action: Mouse pressed left at (322, 399)
Screenshot: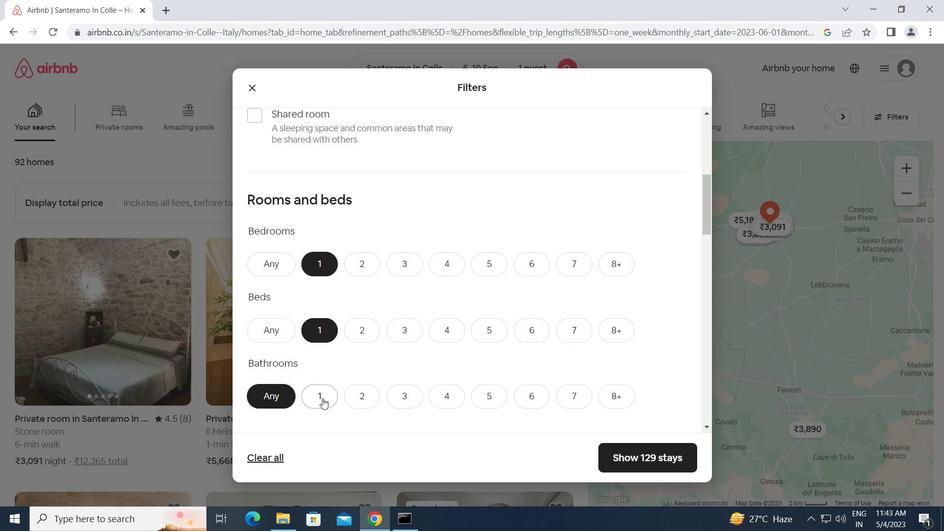 
Action: Mouse moved to (402, 397)
Screenshot: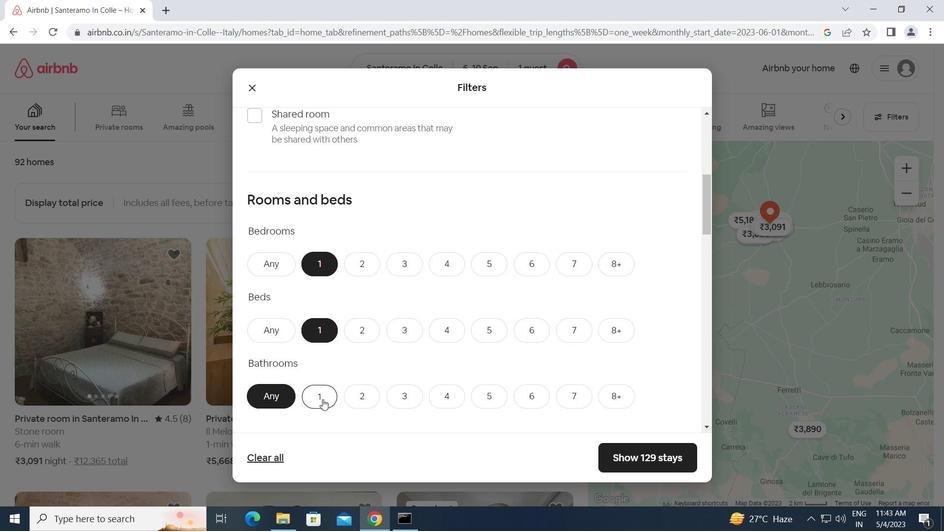 
Action: Mouse scrolled (402, 396) with delta (0, 0)
Screenshot: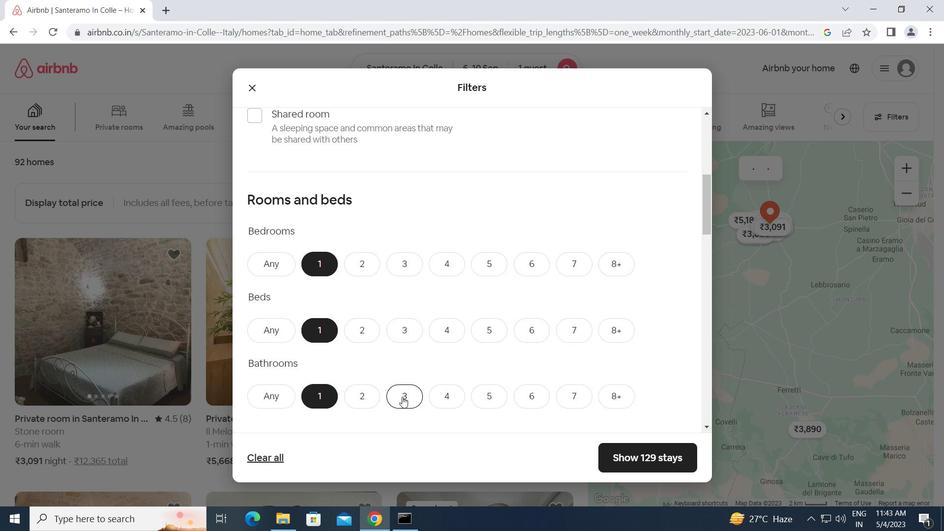 
Action: Mouse scrolled (402, 396) with delta (0, 0)
Screenshot: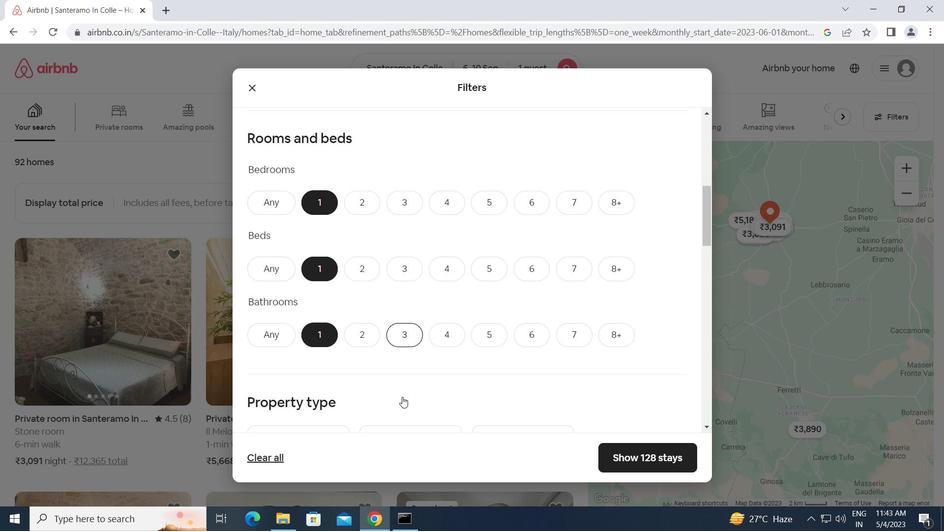 
Action: Mouse moved to (326, 399)
Screenshot: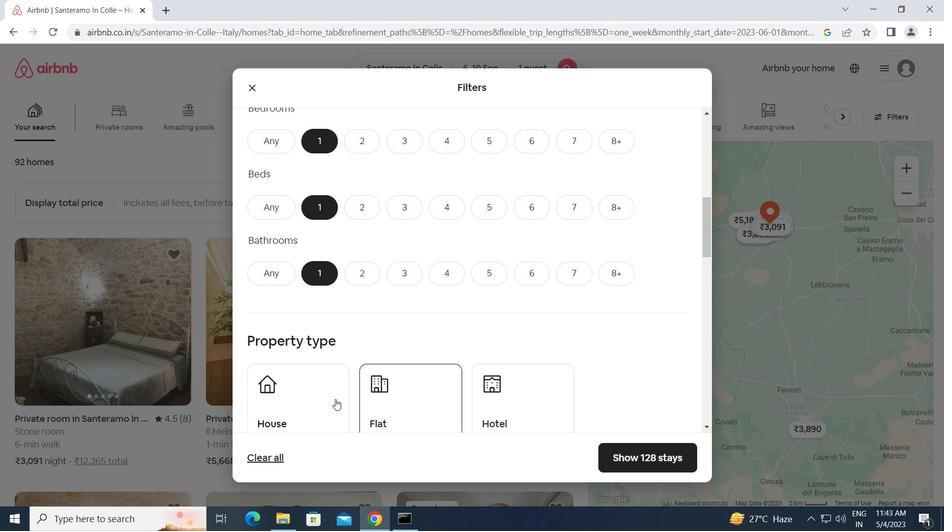 
Action: Mouse pressed left at (326, 399)
Screenshot: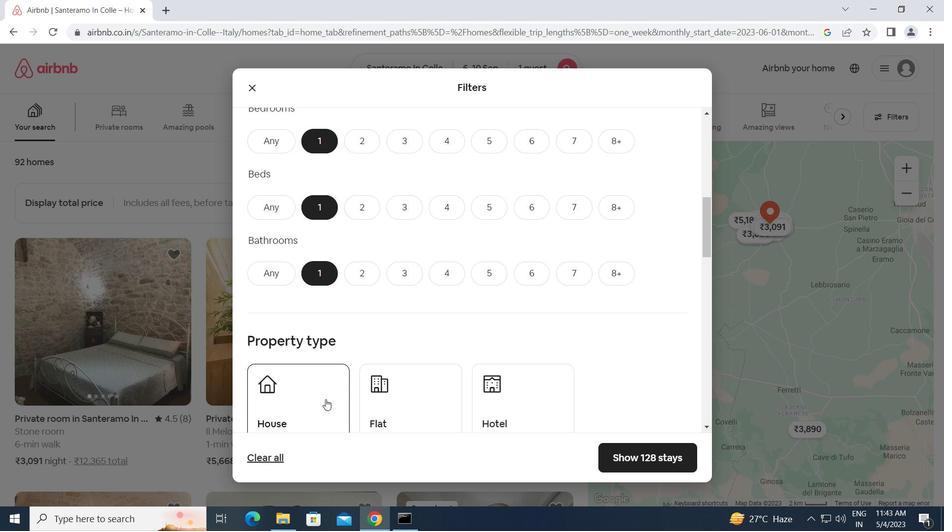 
Action: Mouse moved to (327, 398)
Screenshot: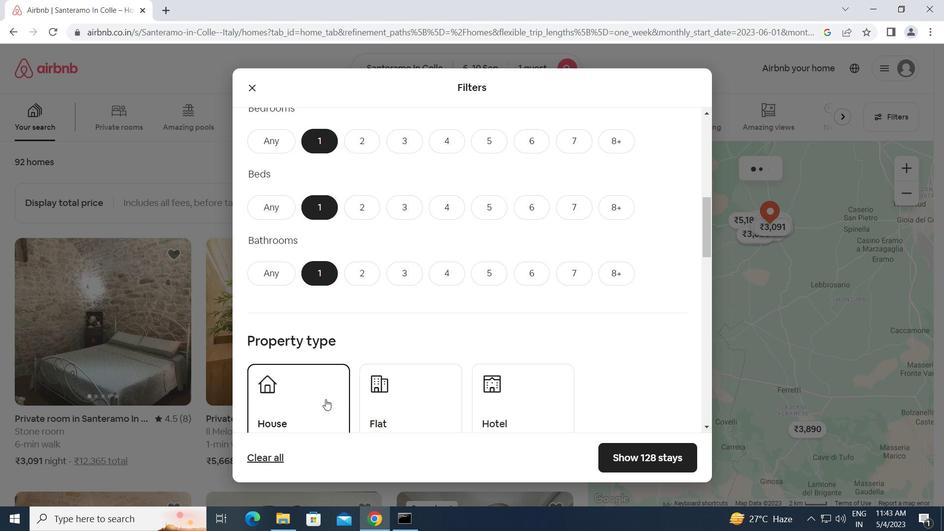 
Action: Mouse scrolled (327, 398) with delta (0, 0)
Screenshot: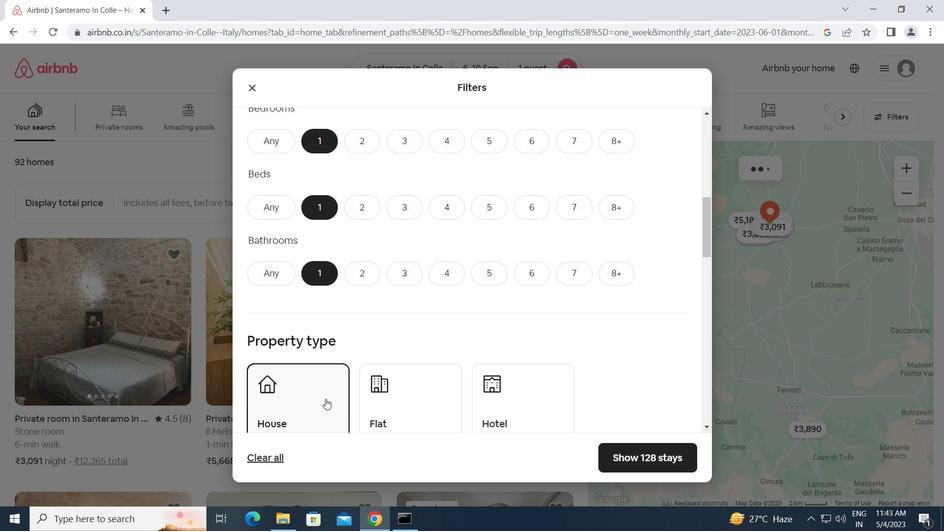 
Action: Mouse moved to (408, 342)
Screenshot: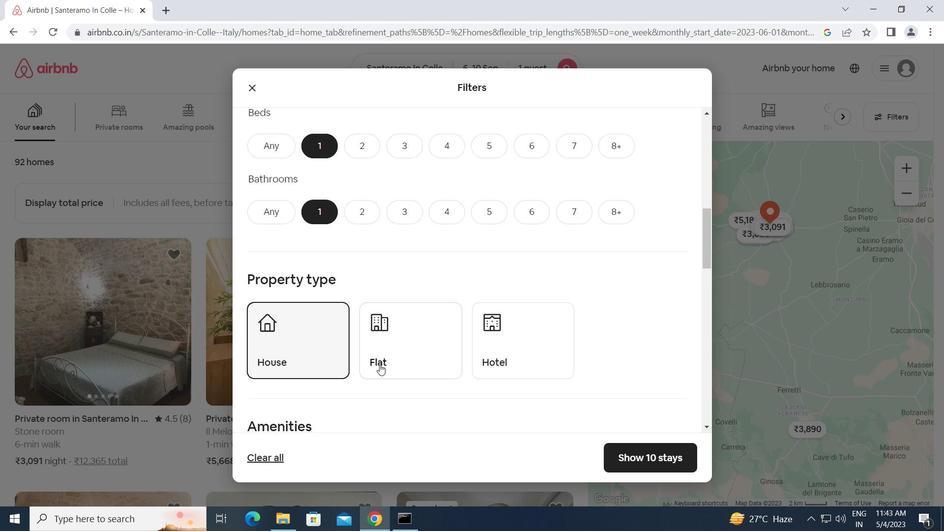 
Action: Mouse pressed left at (408, 342)
Screenshot: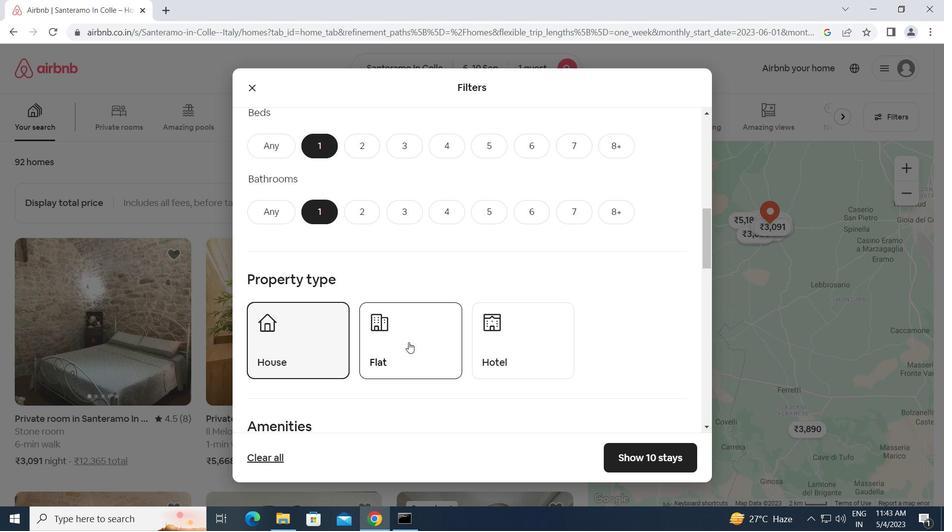 
Action: Mouse moved to (494, 346)
Screenshot: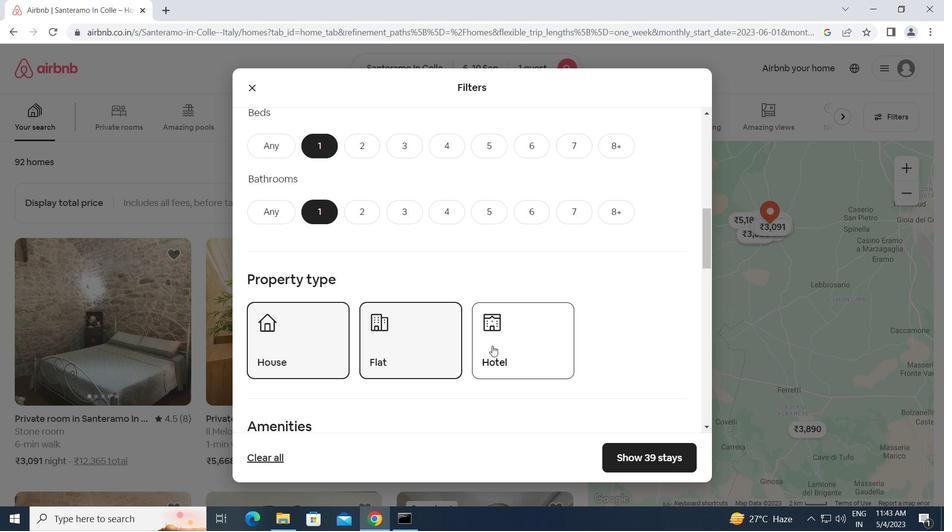 
Action: Mouse pressed left at (494, 346)
Screenshot: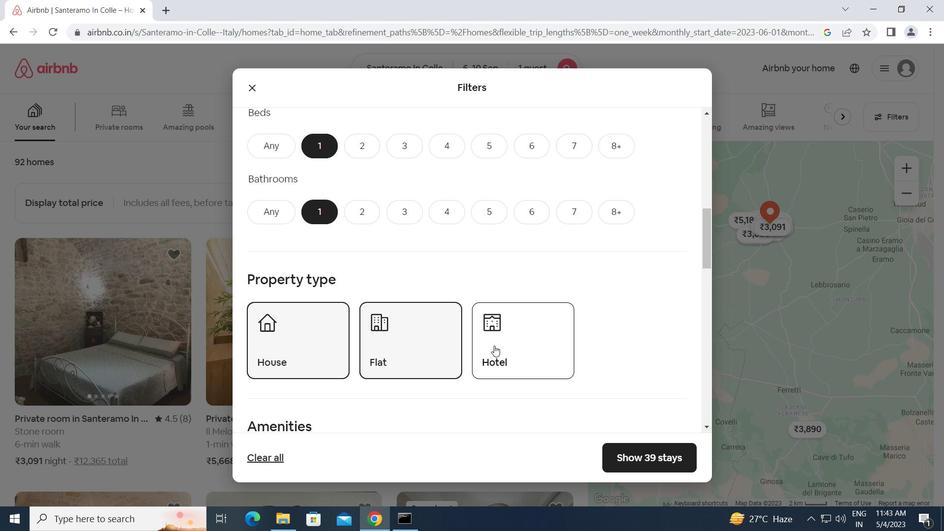 
Action: Mouse moved to (470, 370)
Screenshot: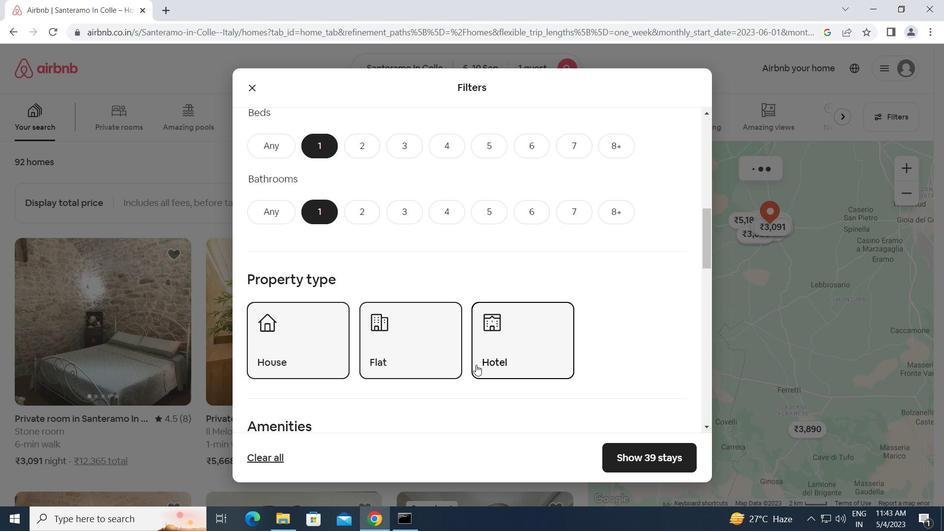 
Action: Mouse scrolled (470, 370) with delta (0, 0)
Screenshot: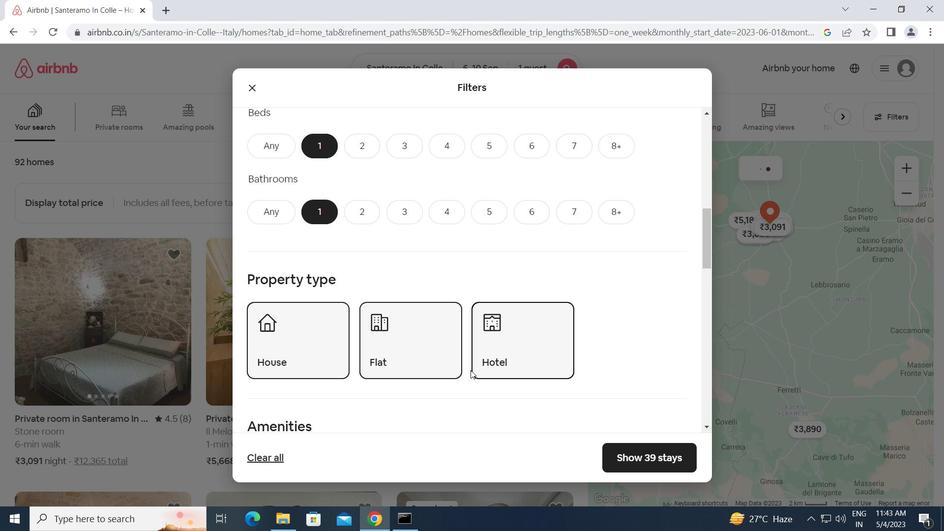 
Action: Mouse scrolled (470, 370) with delta (0, 0)
Screenshot: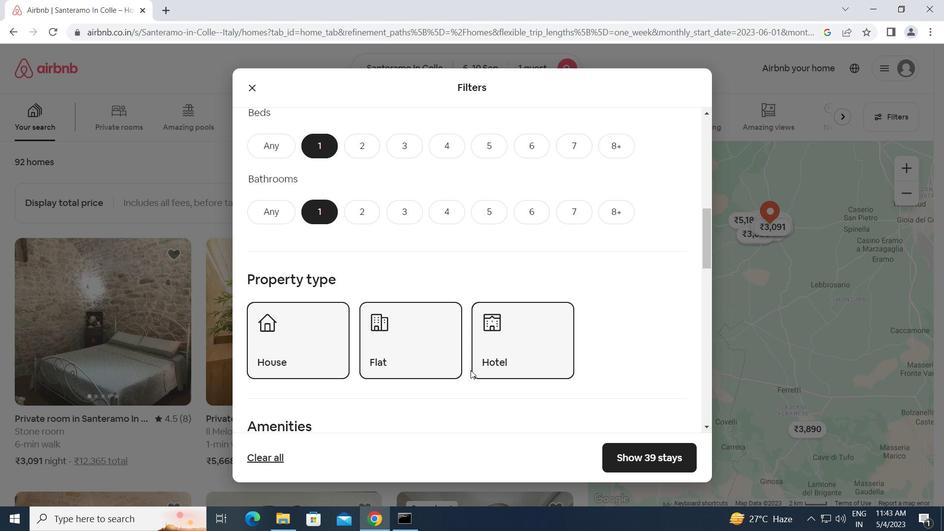 
Action: Mouse scrolled (470, 370) with delta (0, 0)
Screenshot: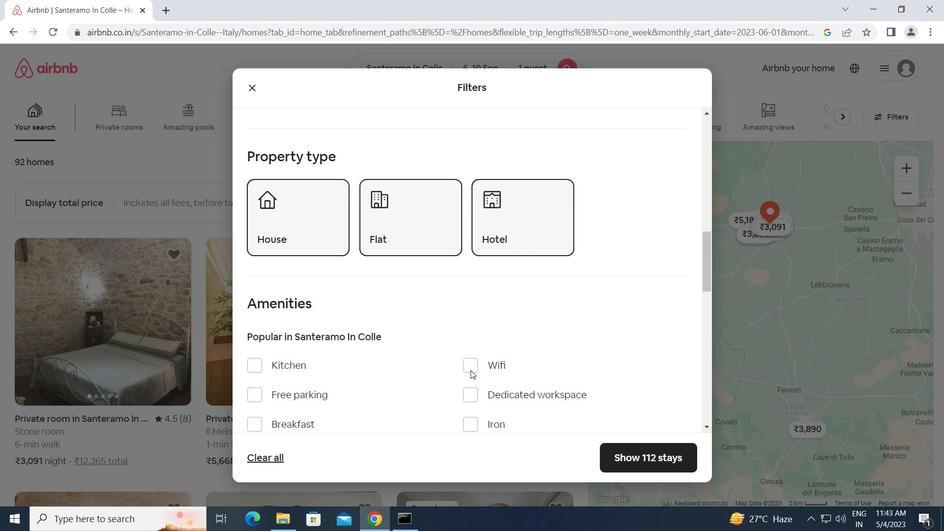 
Action: Mouse scrolled (470, 370) with delta (0, 0)
Screenshot: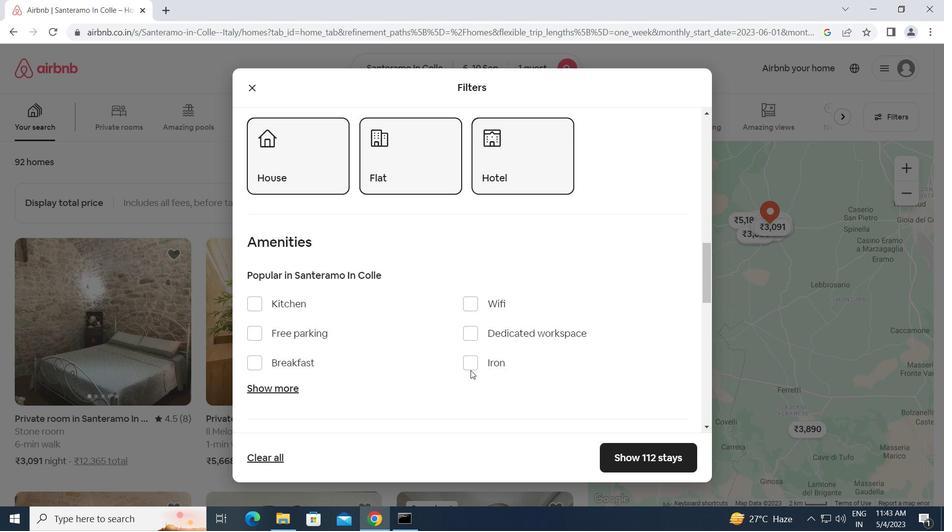 
Action: Mouse scrolled (470, 370) with delta (0, 0)
Screenshot: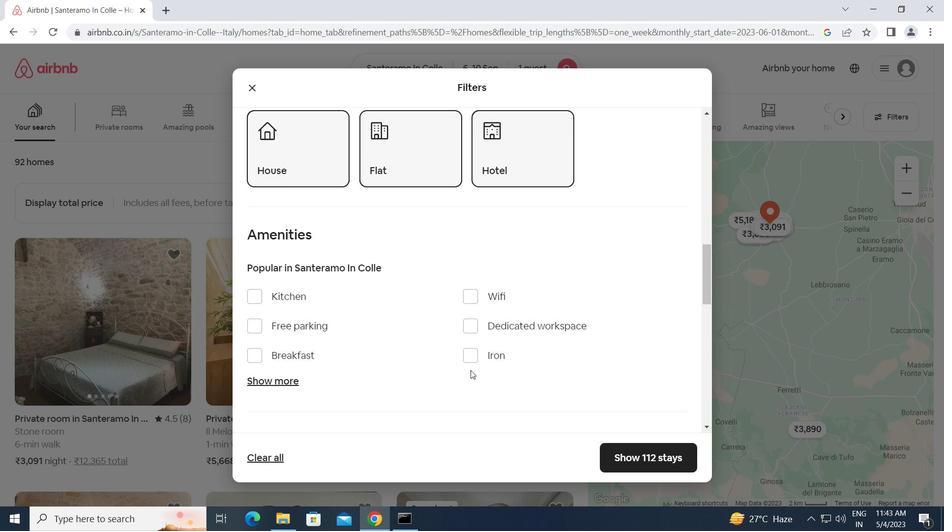 
Action: Mouse scrolled (470, 370) with delta (0, 0)
Screenshot: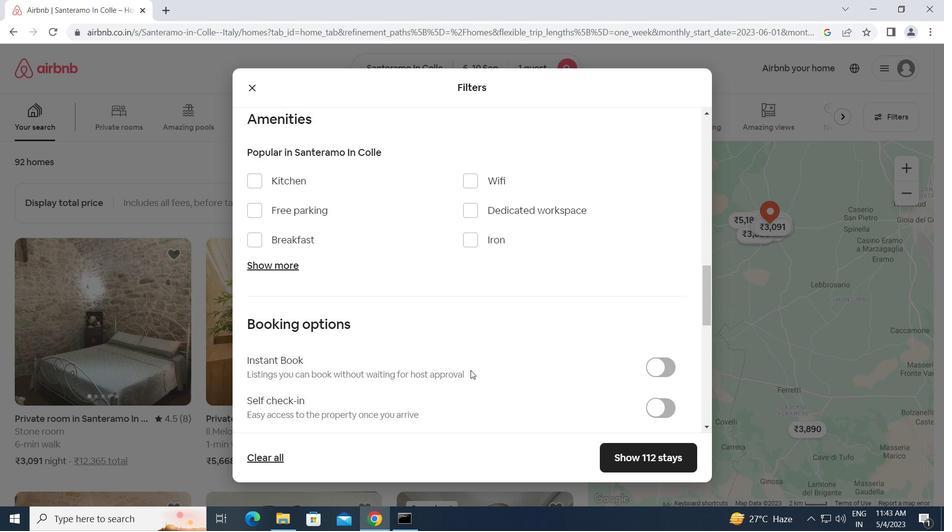 
Action: Mouse scrolled (470, 370) with delta (0, 0)
Screenshot: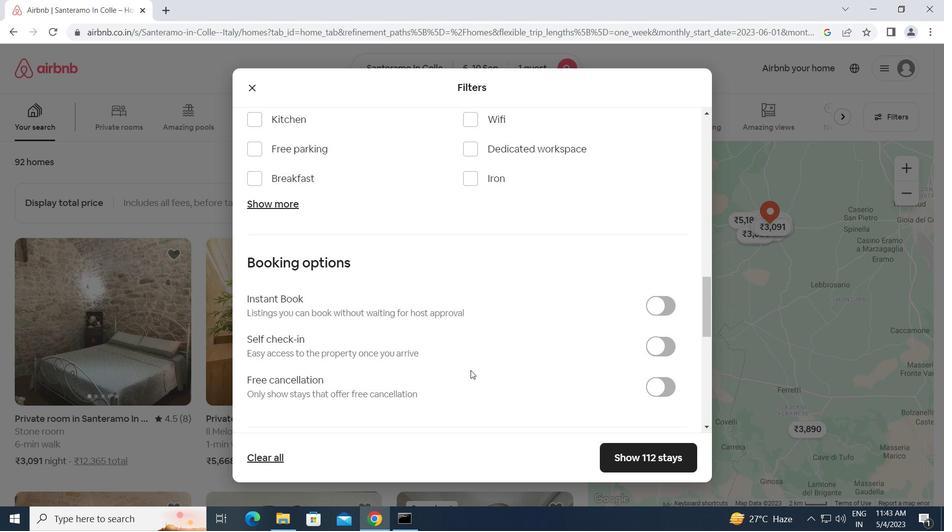 
Action: Mouse moved to (651, 286)
Screenshot: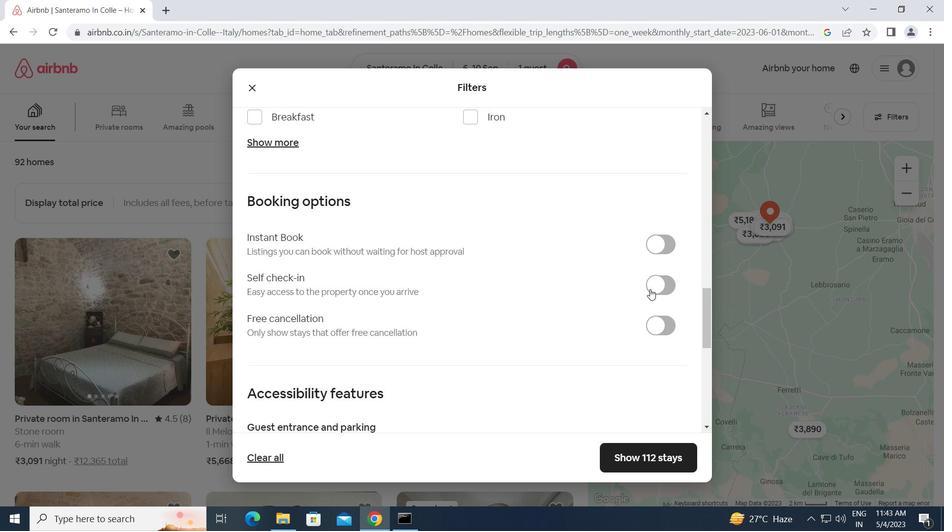 
Action: Mouse pressed left at (651, 286)
Screenshot: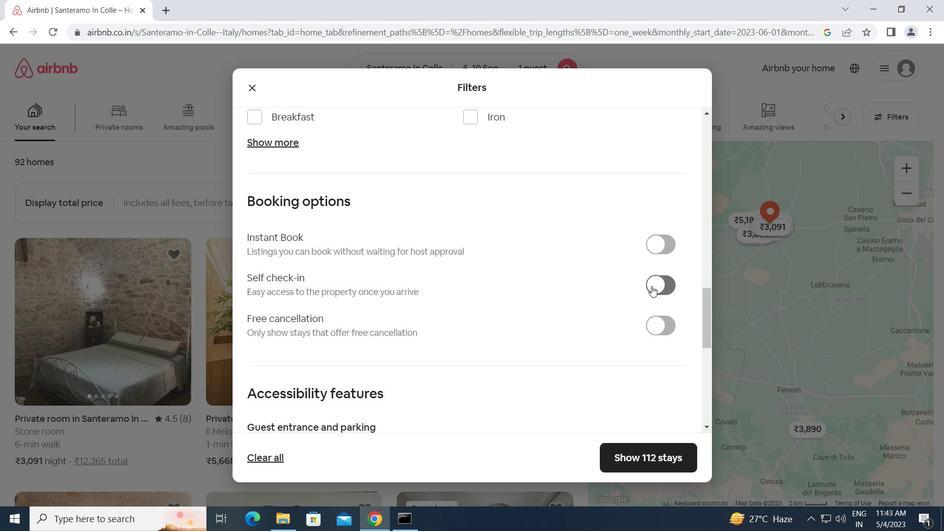 
Action: Mouse moved to (473, 339)
Screenshot: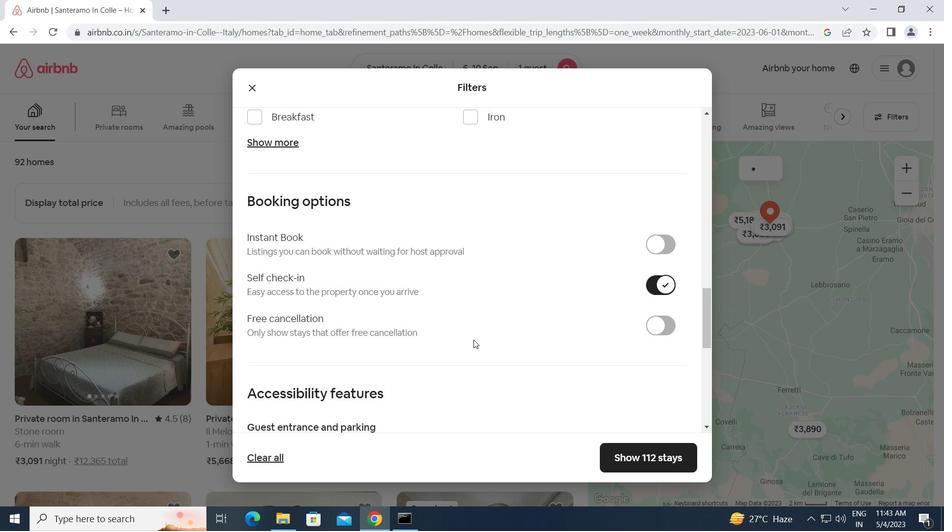 
Action: Mouse scrolled (473, 339) with delta (0, 0)
Screenshot: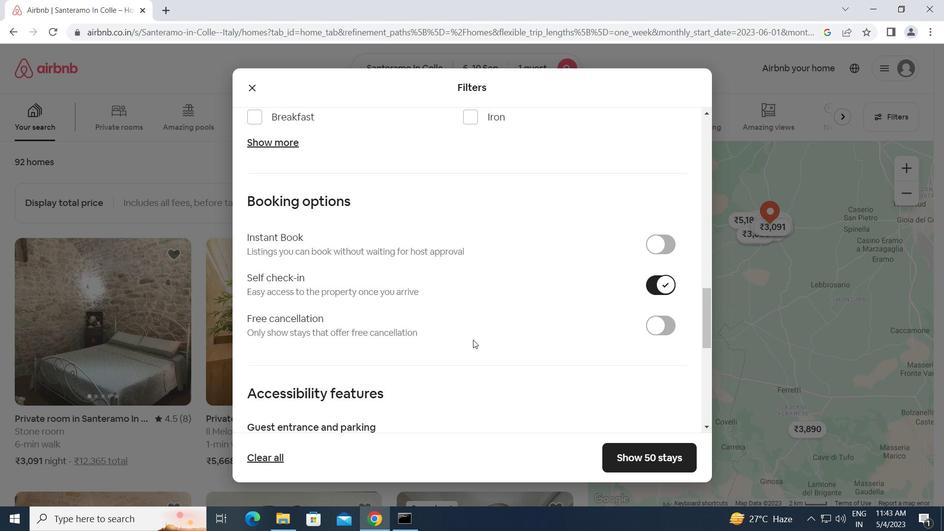 
Action: Mouse scrolled (473, 339) with delta (0, 0)
Screenshot: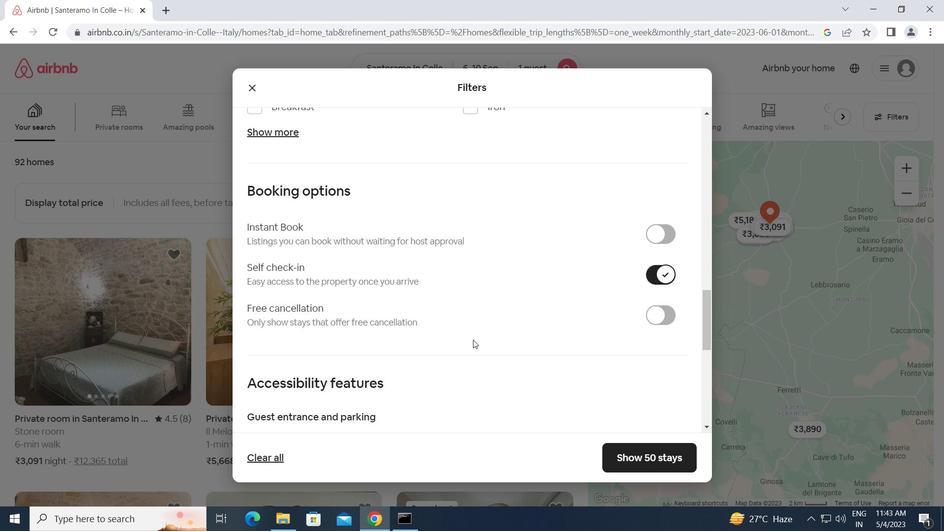 
Action: Mouse scrolled (473, 339) with delta (0, 0)
Screenshot: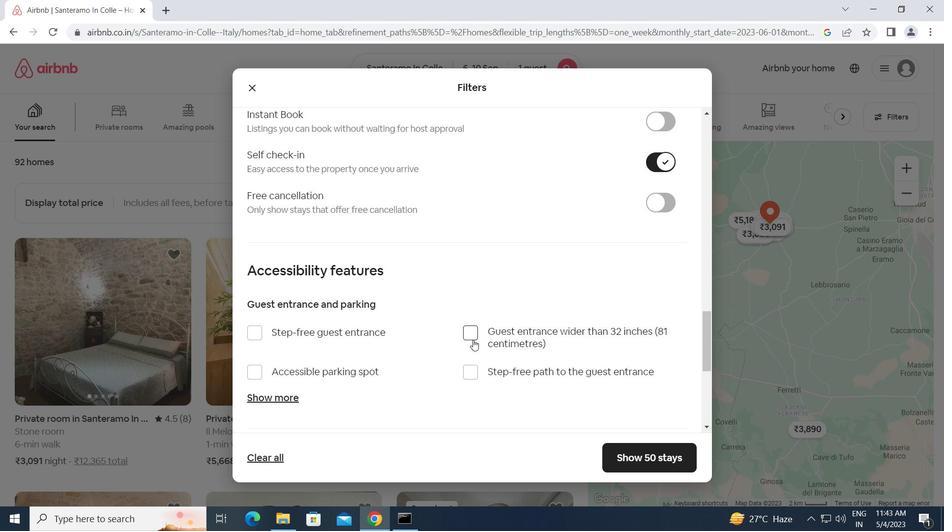 
Action: Mouse scrolled (473, 339) with delta (0, 0)
Screenshot: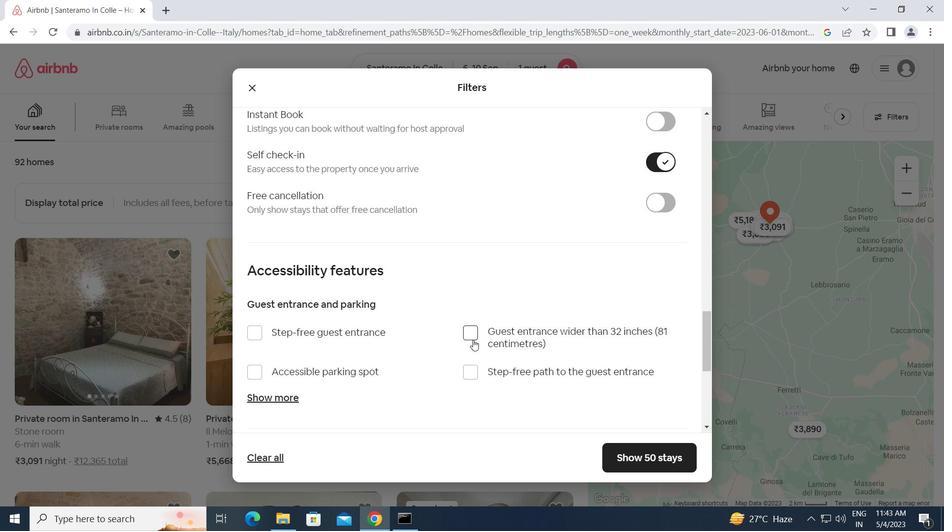 
Action: Mouse scrolled (473, 339) with delta (0, 0)
Screenshot: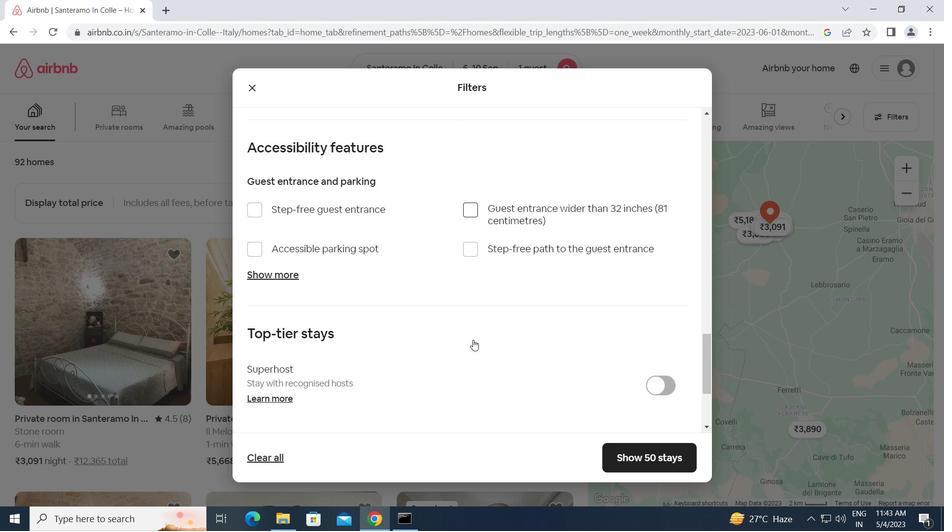 
Action: Mouse scrolled (473, 339) with delta (0, 0)
Screenshot: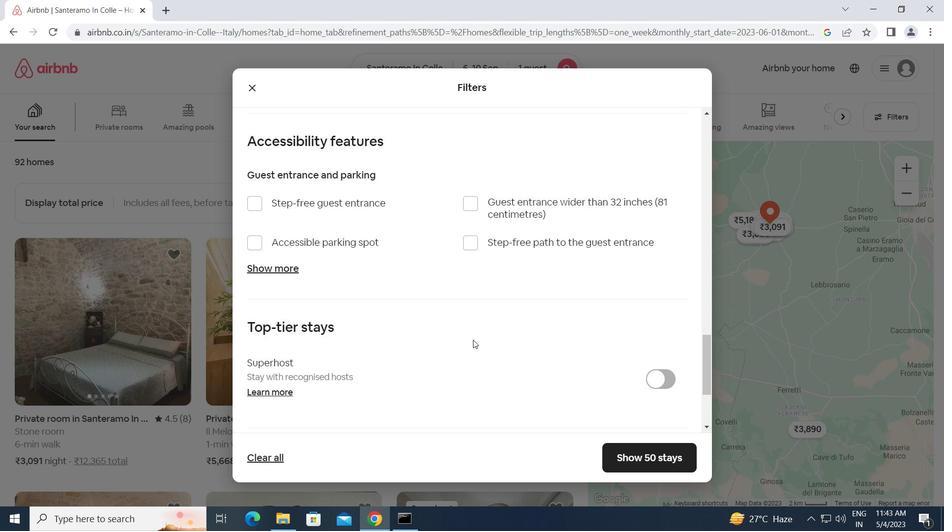 
Action: Mouse moved to (252, 372)
Screenshot: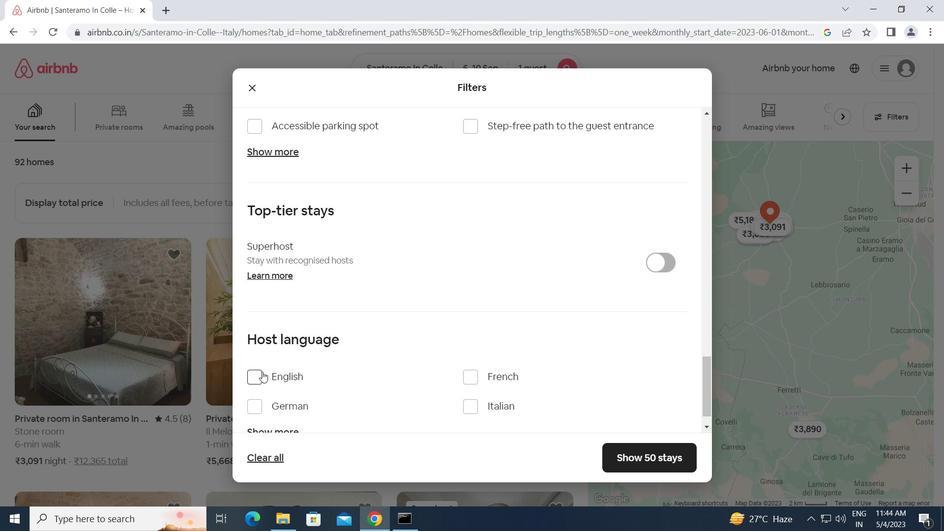 
Action: Mouse pressed left at (252, 372)
Screenshot: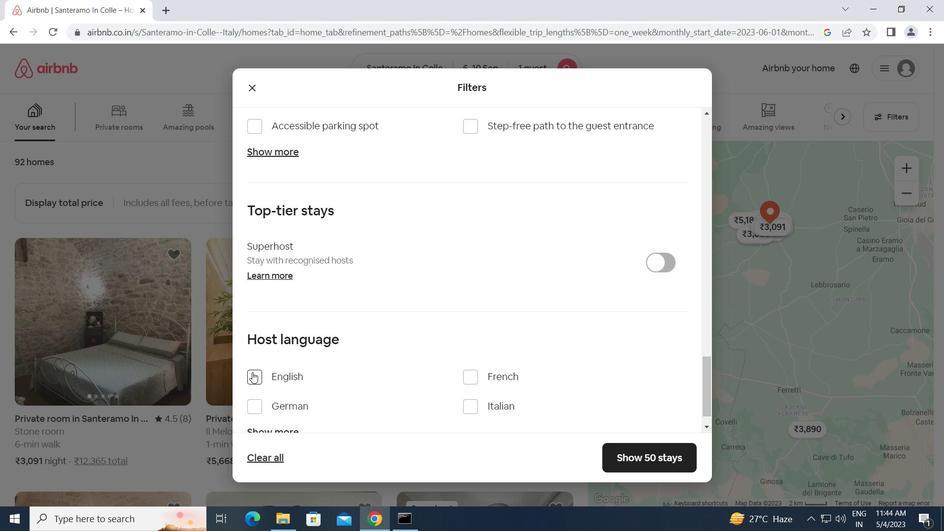 
Action: Mouse moved to (625, 460)
Screenshot: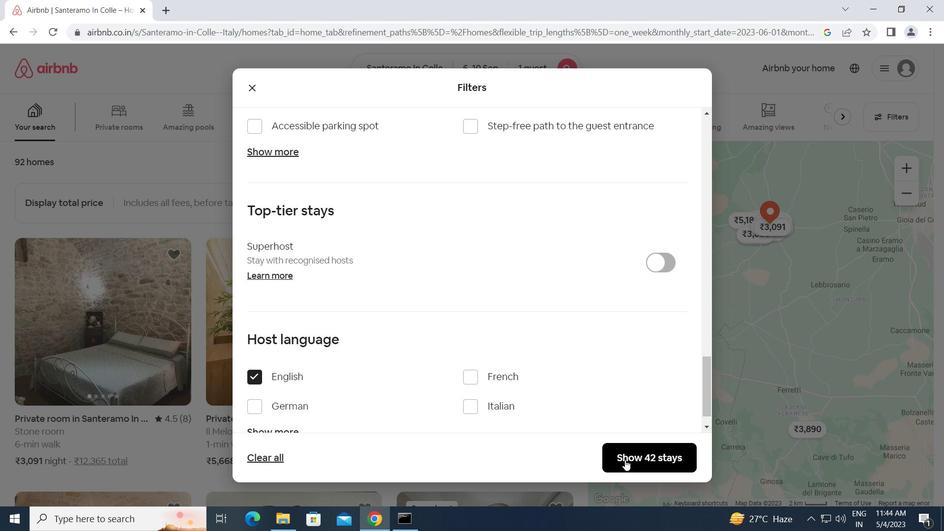 
Action: Mouse pressed left at (625, 460)
Screenshot: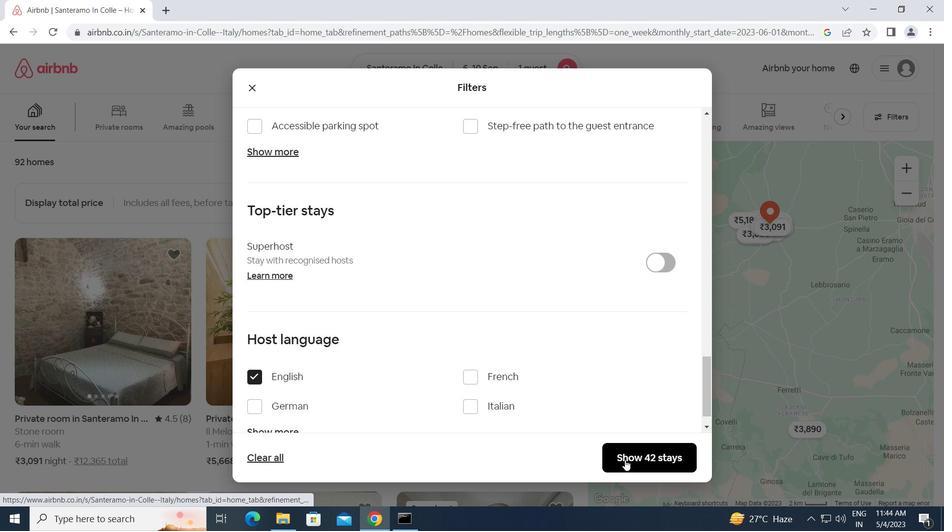 
